 Task: Search one way flight ticket for 5 adults, 2 children, 1 infant in seat and 1 infant on lap in economy from Sault Ste. Marie: Chippewa County International Airport to Rockford: Chicago Rockford International Airport(was Northwest Chicagoland Regional Airport At Rockford) on 5-1-2023. Number of bags: 2 carry on bags. Price is upto 78000. Outbound departure time preference is 19:30.
Action: Mouse moved to (310, 442)
Screenshot: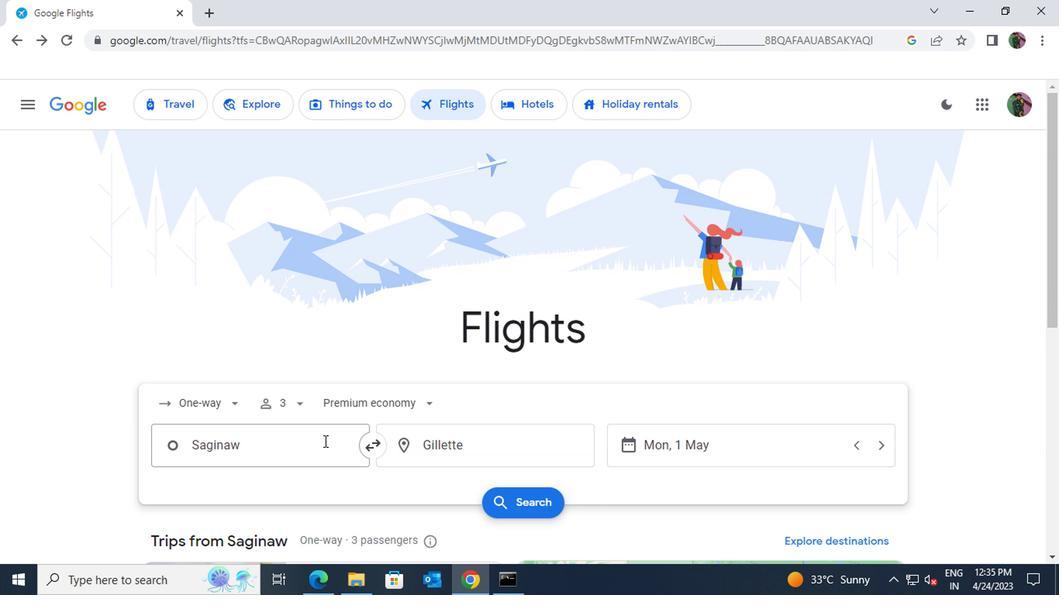 
Action: Mouse pressed left at (310, 442)
Screenshot: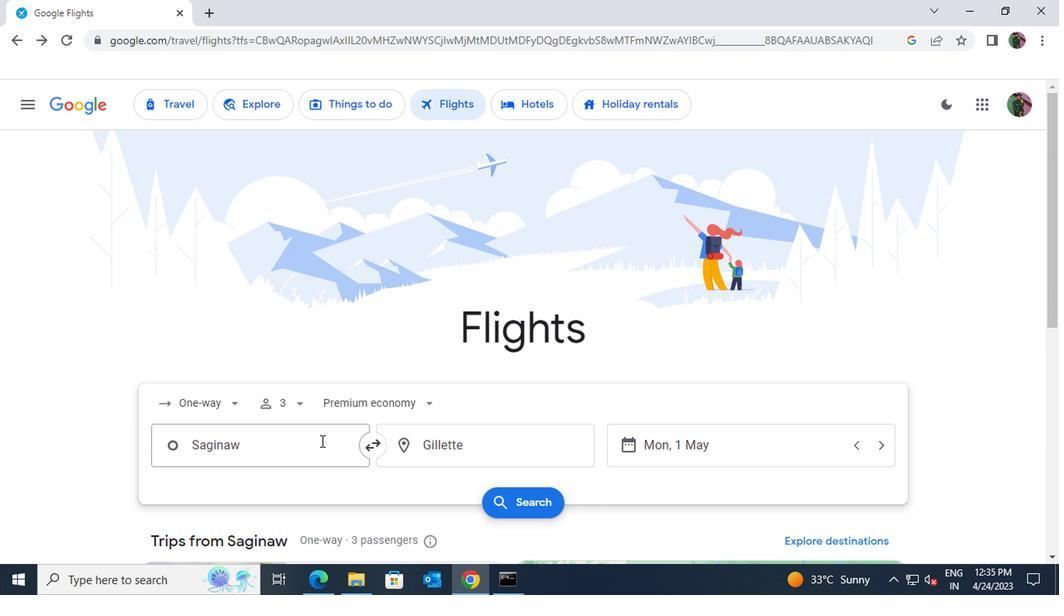 
Action: Mouse moved to (310, 442)
Screenshot: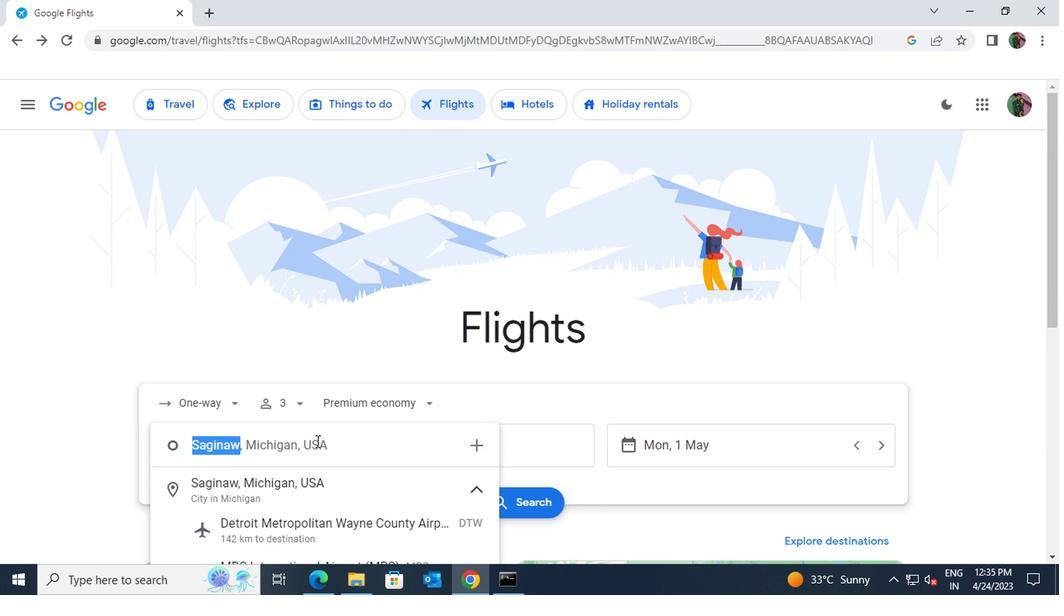 
Action: Key pressed ch
Screenshot: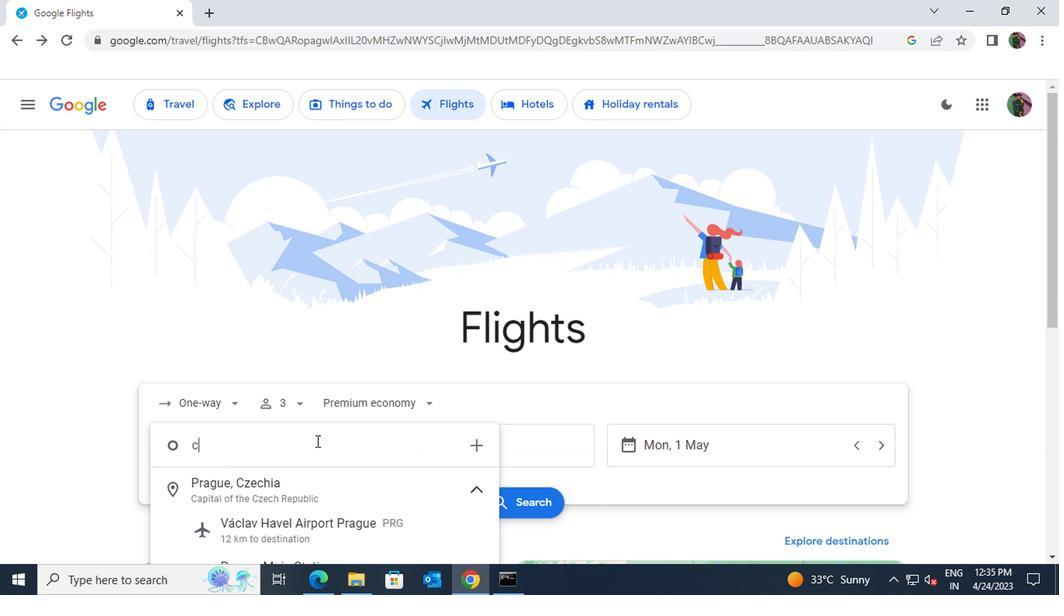 
Action: Mouse moved to (311, 442)
Screenshot: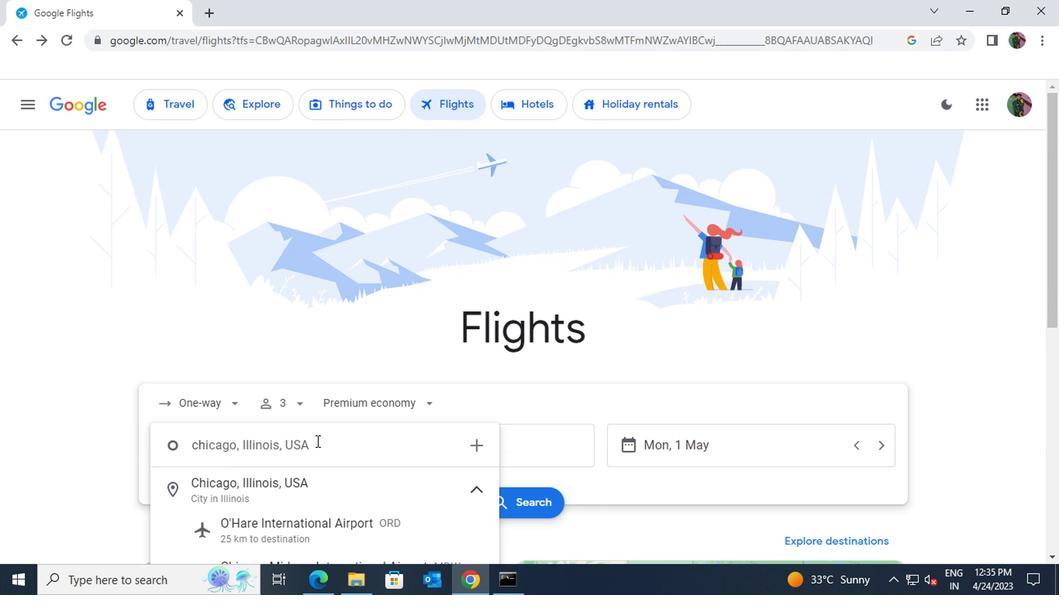 
Action: Key pressed ippw
Screenshot: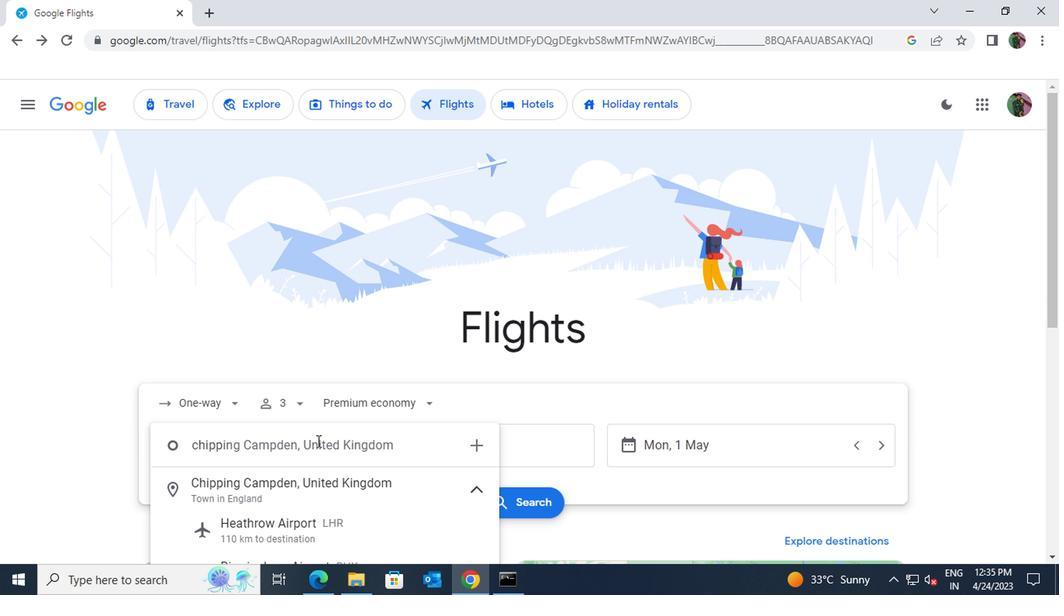 
Action: Mouse moved to (331, 490)
Screenshot: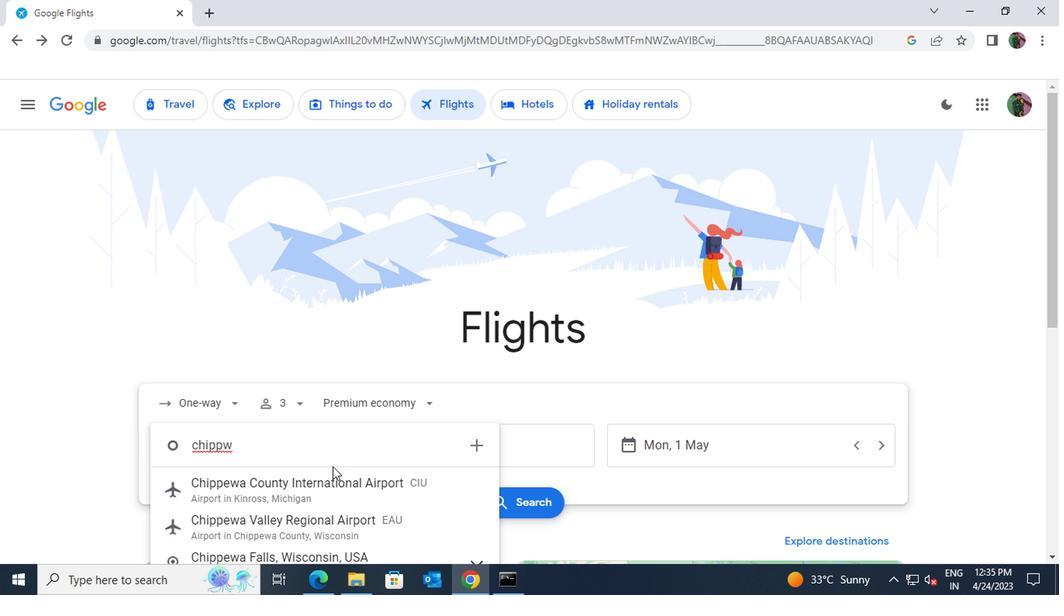 
Action: Mouse pressed left at (331, 490)
Screenshot: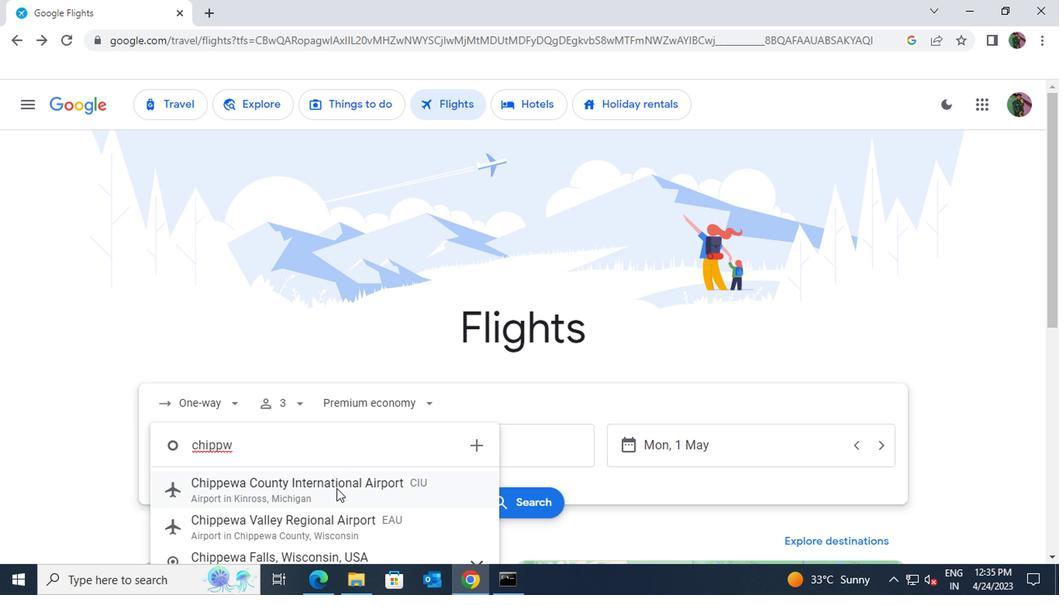 
Action: Mouse moved to (435, 446)
Screenshot: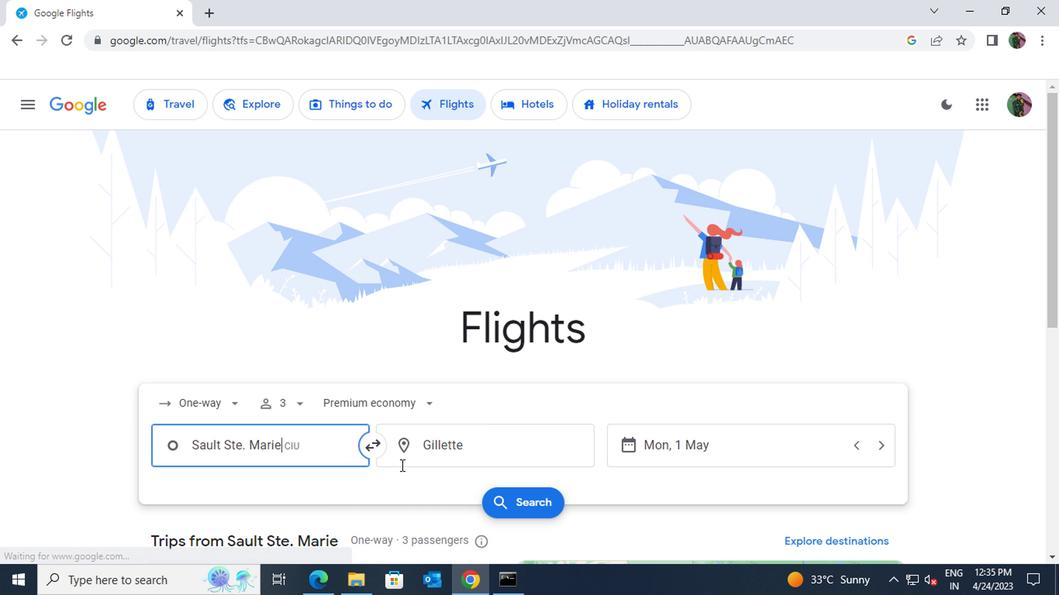 
Action: Mouse pressed left at (435, 446)
Screenshot: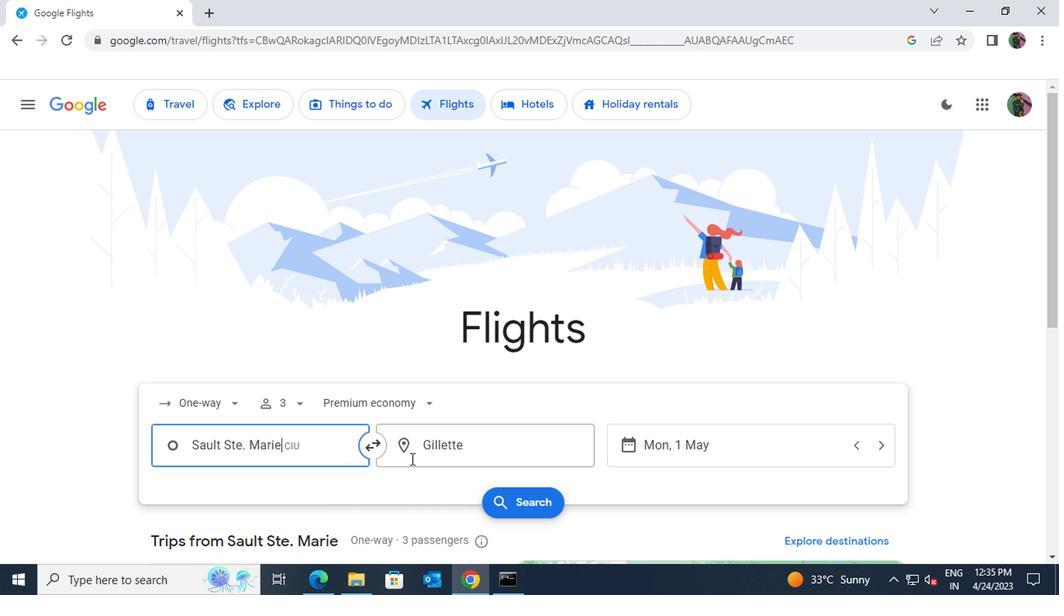 
Action: Key pressed rockford<Key.space>chic
Screenshot: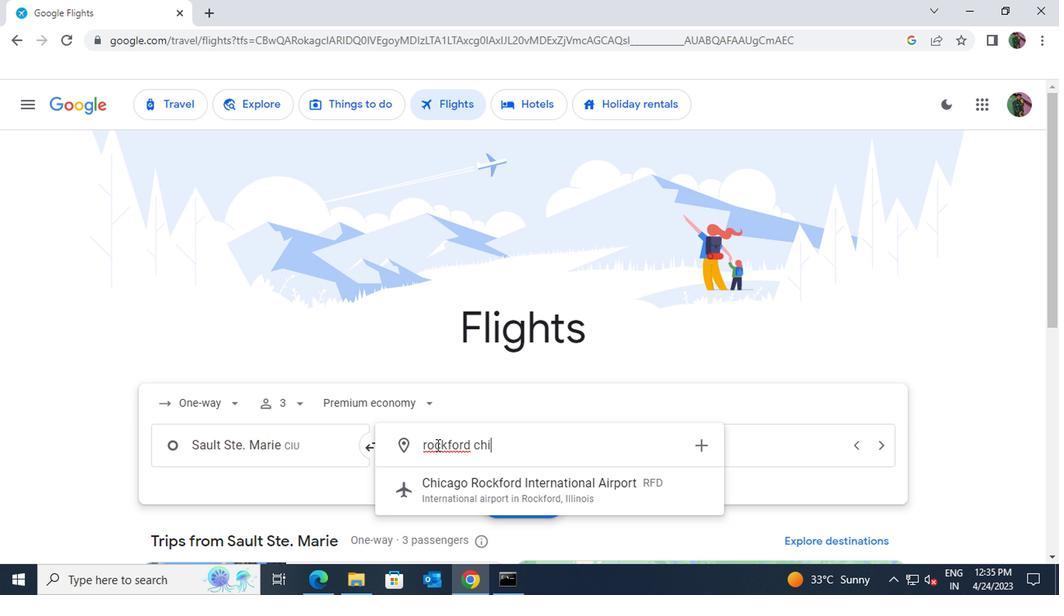 
Action: Mouse moved to (472, 481)
Screenshot: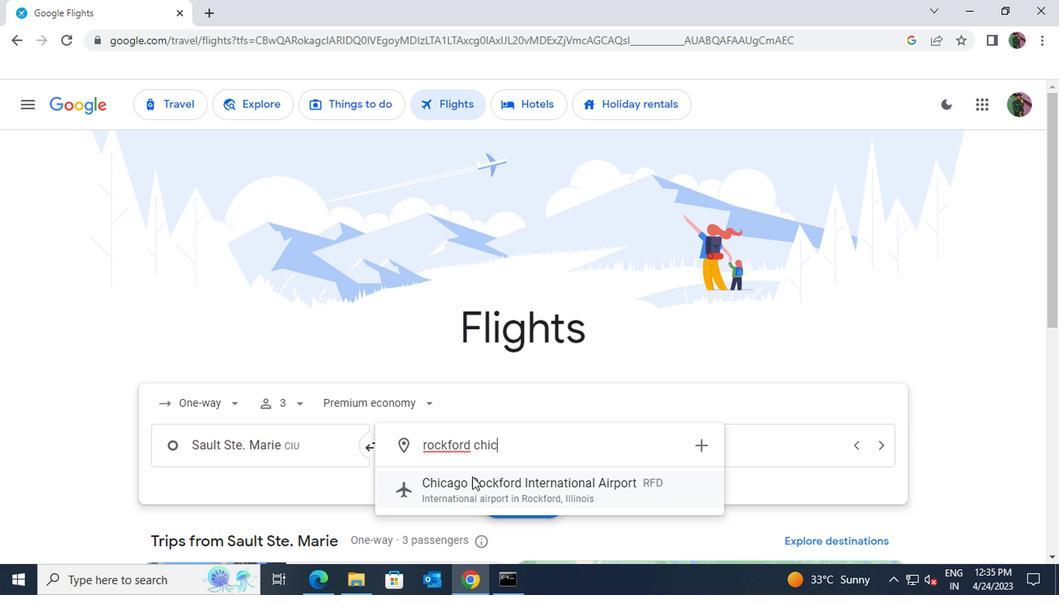 
Action: Mouse pressed left at (472, 481)
Screenshot: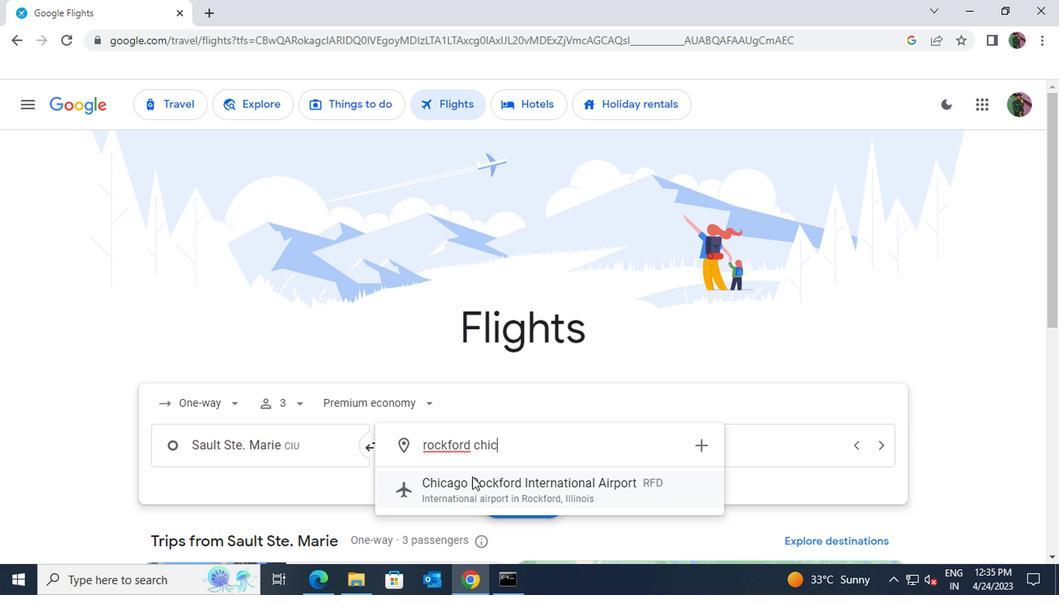
Action: Mouse moved to (290, 405)
Screenshot: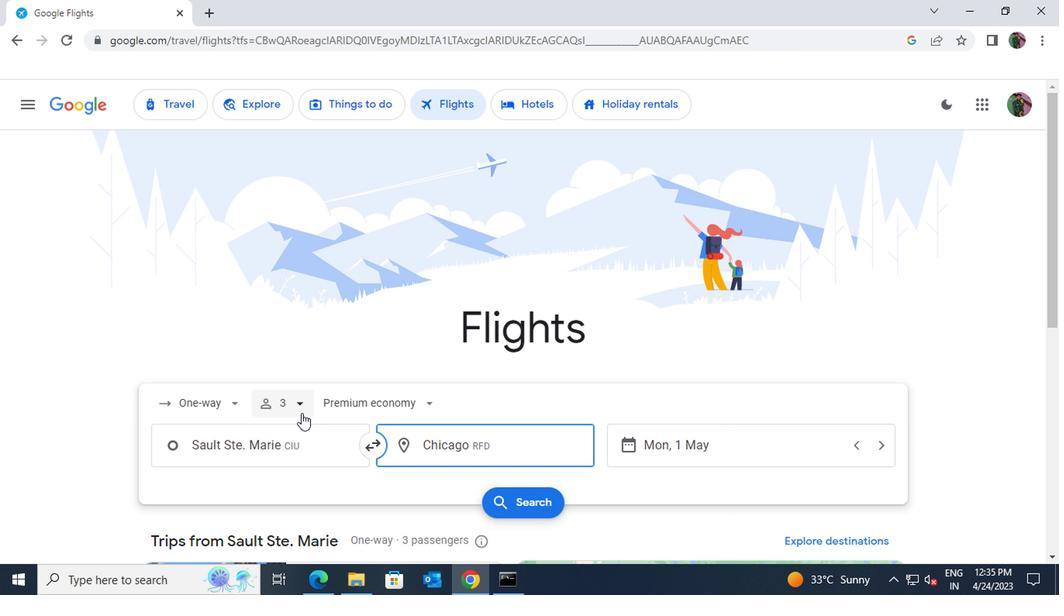 
Action: Mouse pressed left at (290, 405)
Screenshot: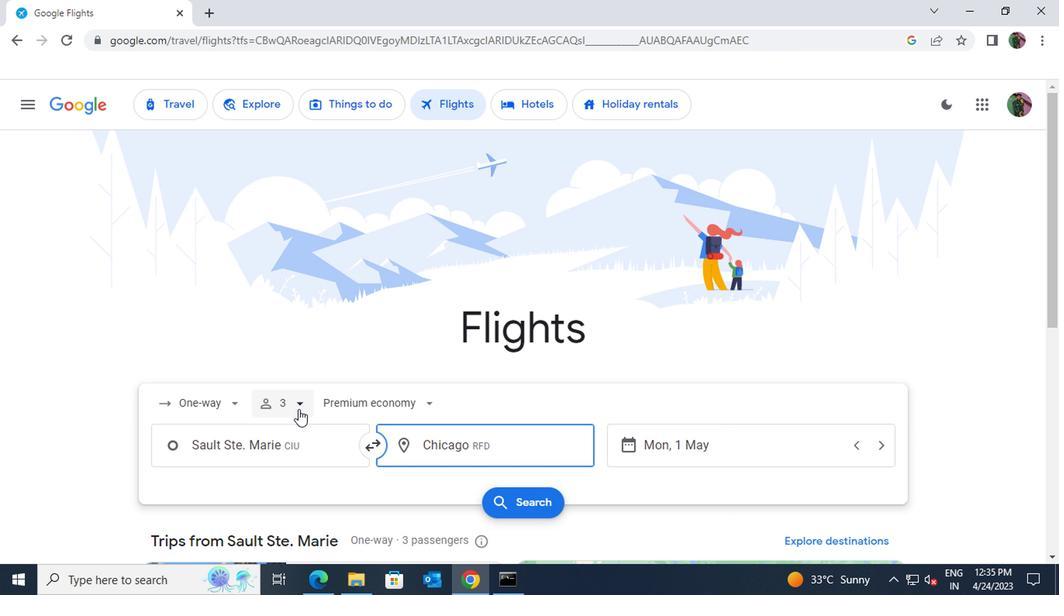 
Action: Mouse moved to (423, 441)
Screenshot: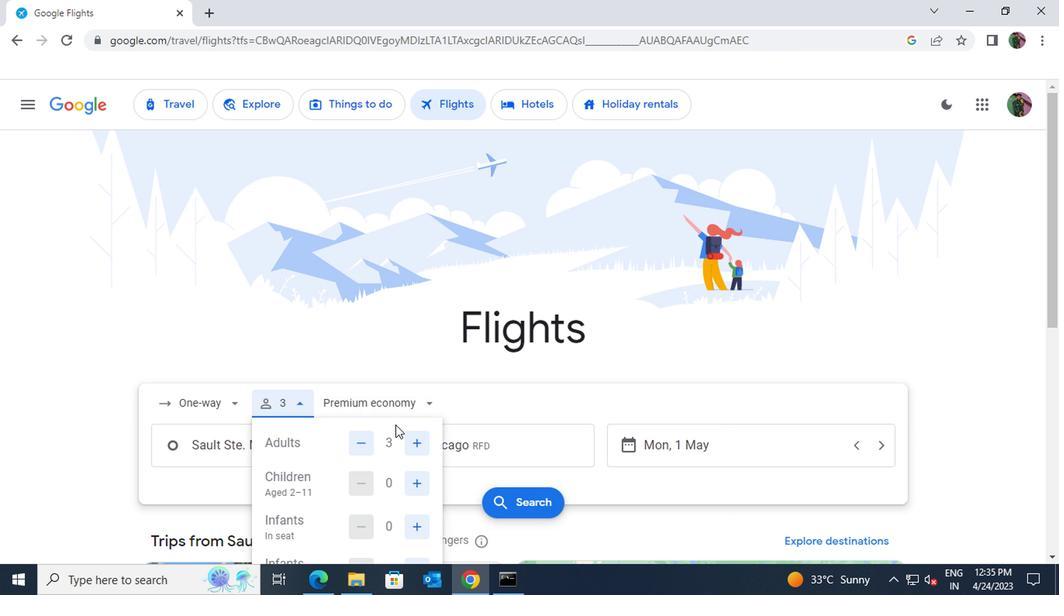
Action: Mouse pressed left at (423, 441)
Screenshot: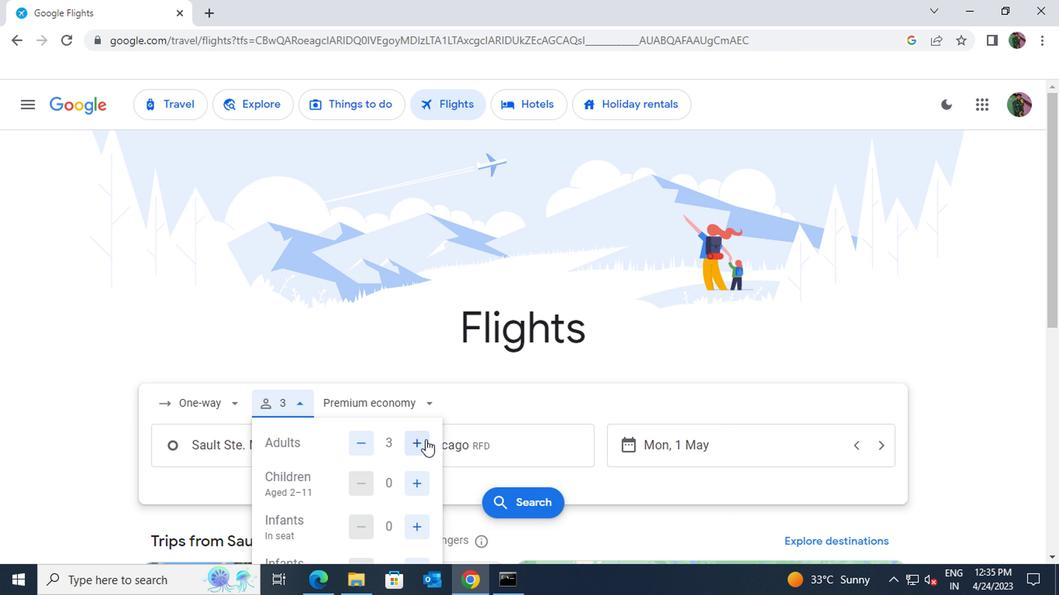 
Action: Mouse moved to (423, 442)
Screenshot: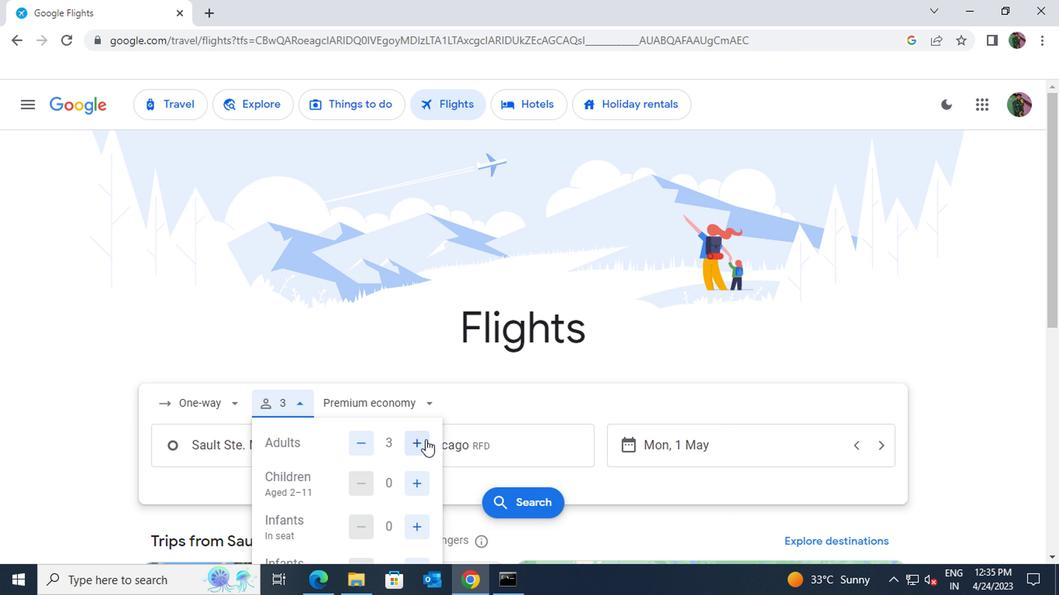 
Action: Mouse pressed left at (423, 442)
Screenshot: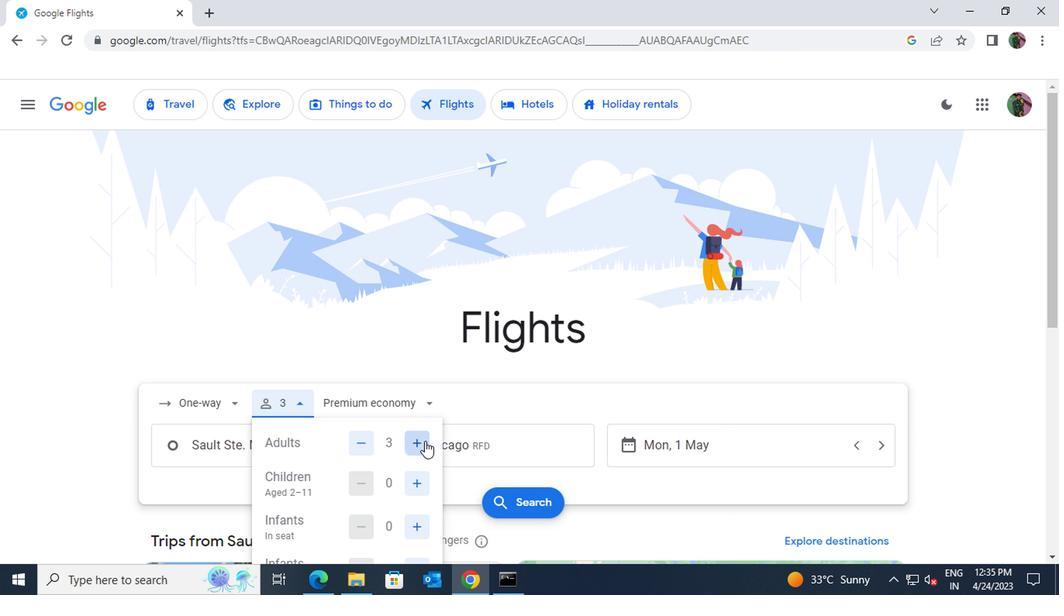 
Action: Mouse moved to (412, 485)
Screenshot: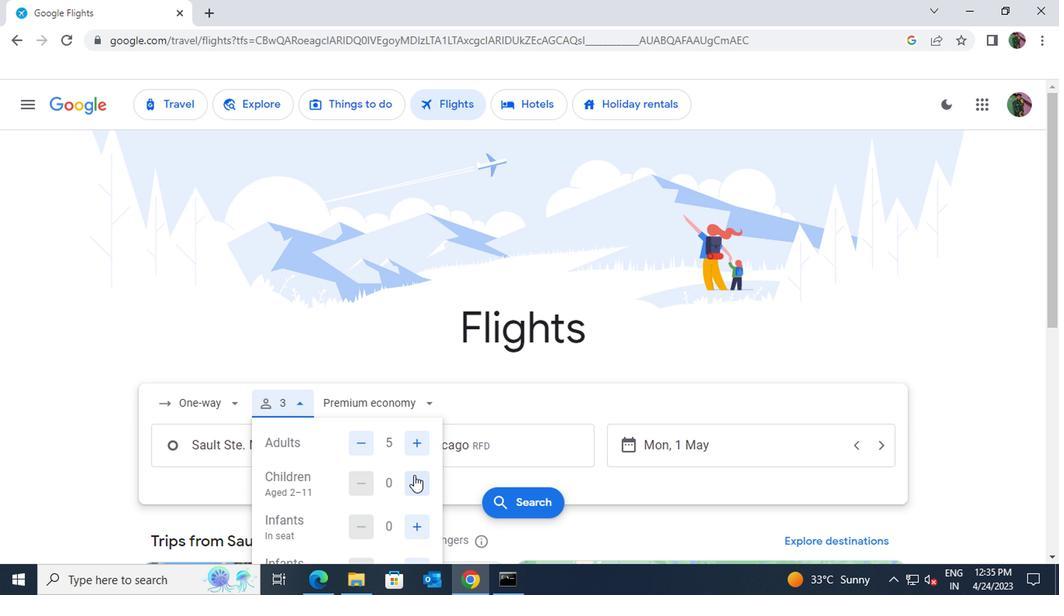 
Action: Mouse pressed left at (412, 485)
Screenshot: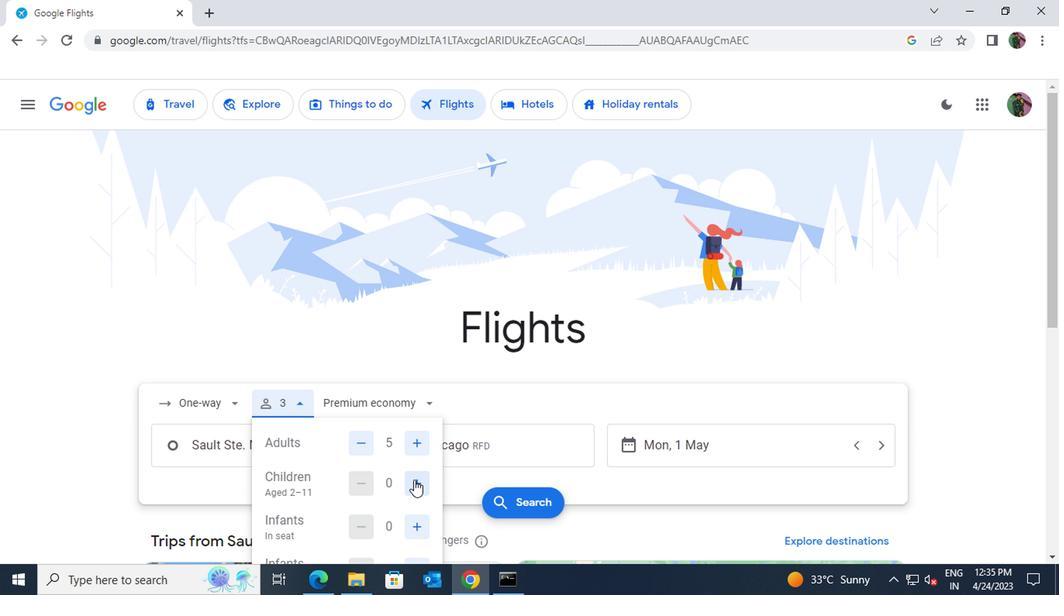 
Action: Mouse moved to (412, 485)
Screenshot: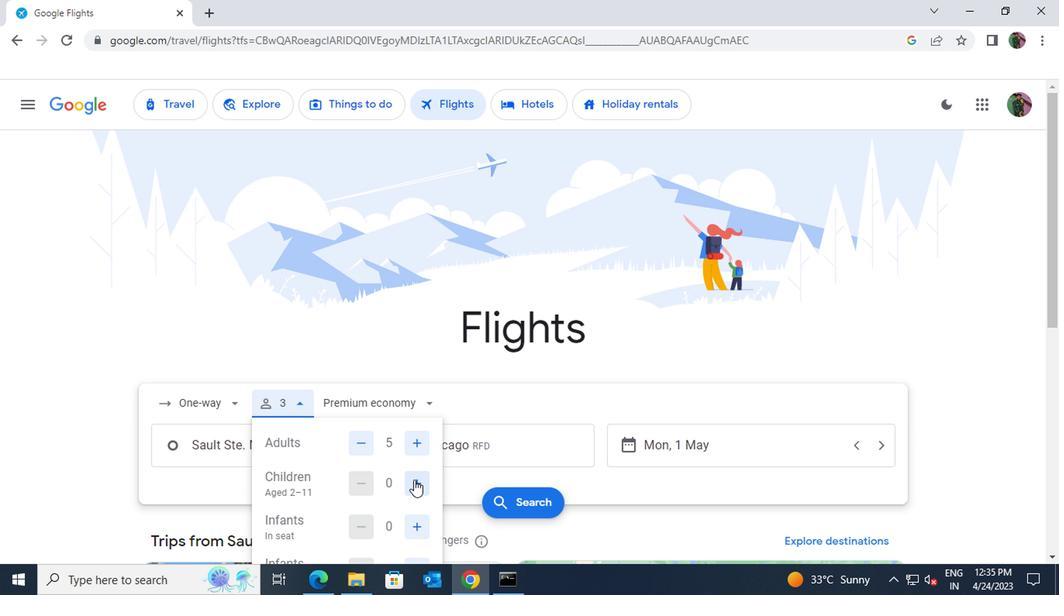 
Action: Mouse pressed left at (412, 485)
Screenshot: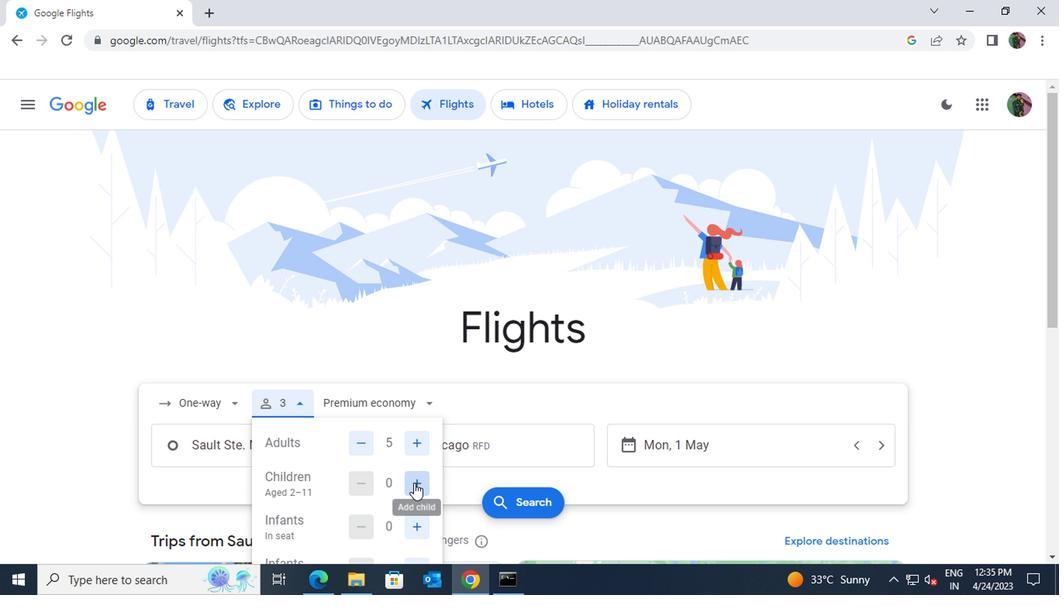 
Action: Mouse scrolled (412, 484) with delta (0, 0)
Screenshot: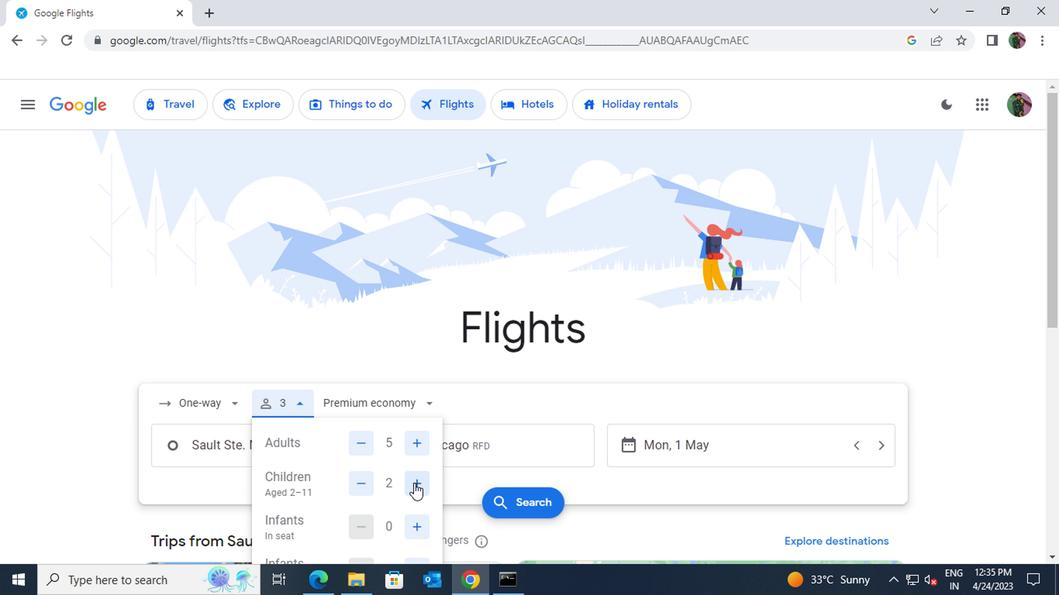 
Action: Mouse moved to (407, 447)
Screenshot: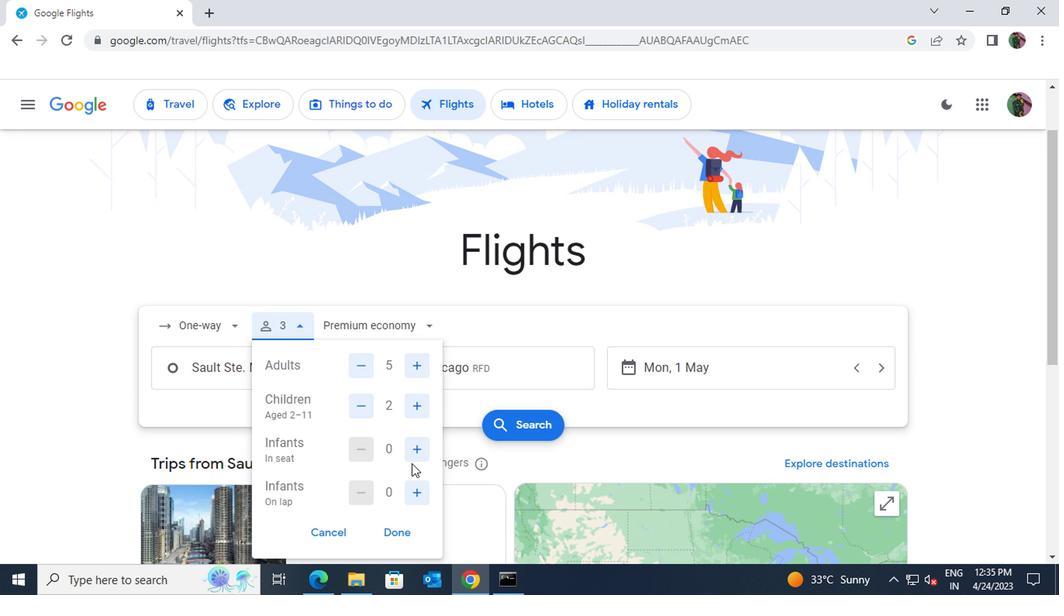 
Action: Mouse pressed left at (407, 447)
Screenshot: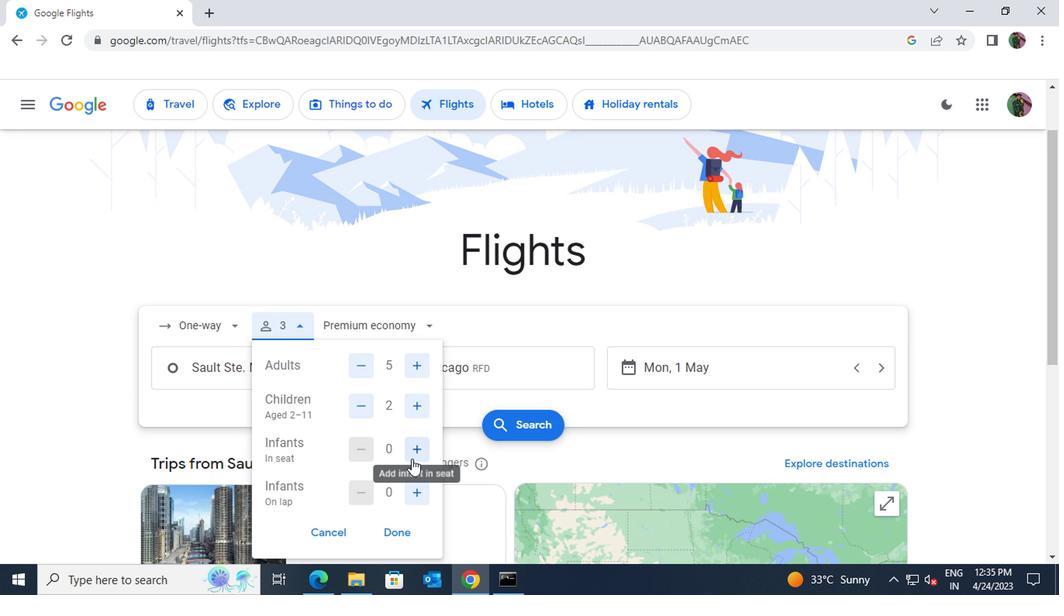 
Action: Mouse moved to (410, 488)
Screenshot: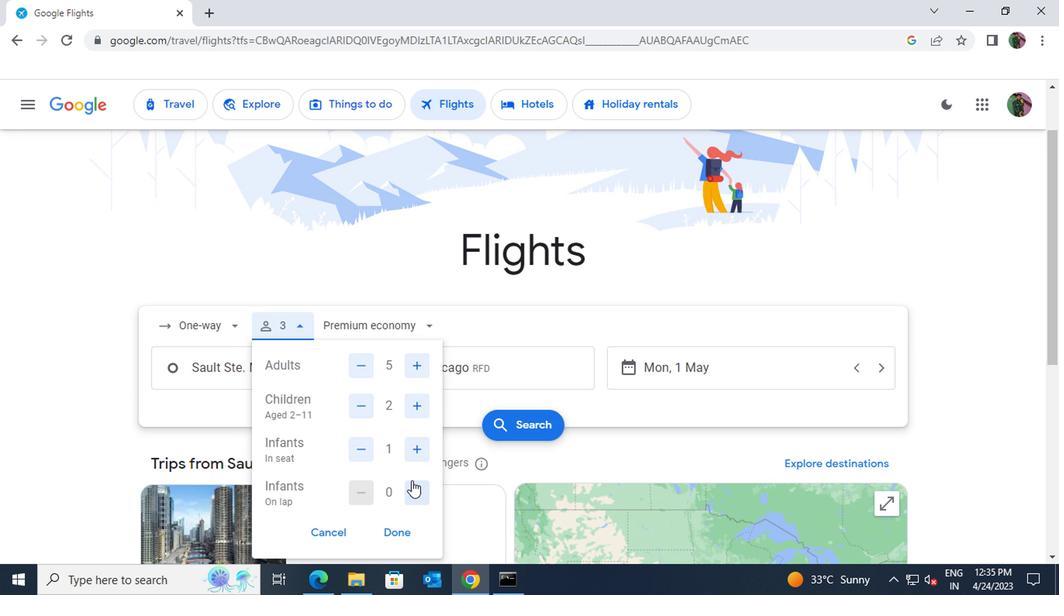 
Action: Mouse pressed left at (410, 488)
Screenshot: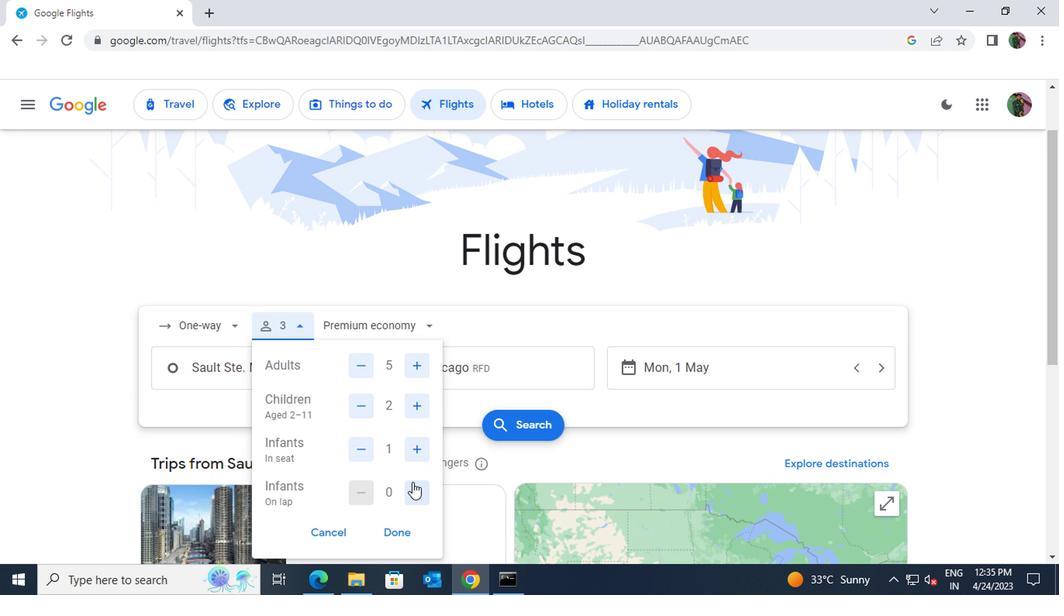 
Action: Mouse moved to (398, 543)
Screenshot: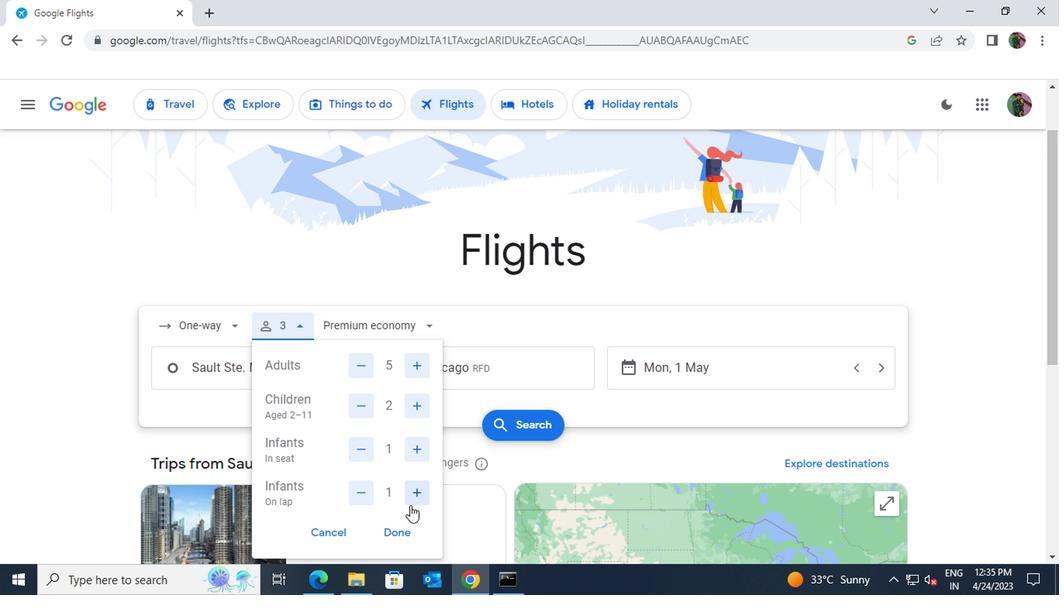 
Action: Mouse pressed left at (398, 543)
Screenshot: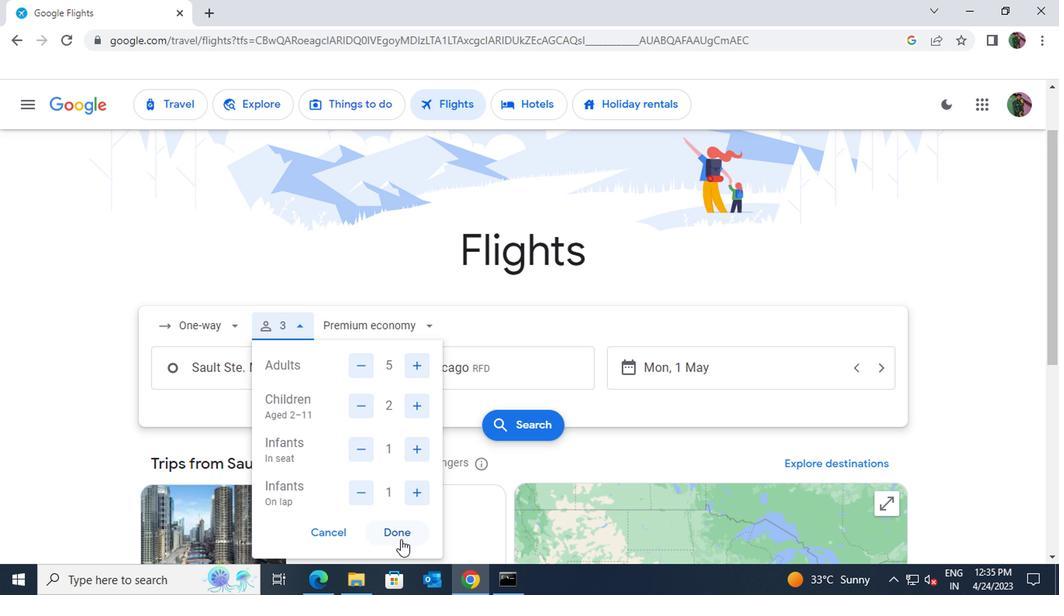 
Action: Mouse moved to (545, 418)
Screenshot: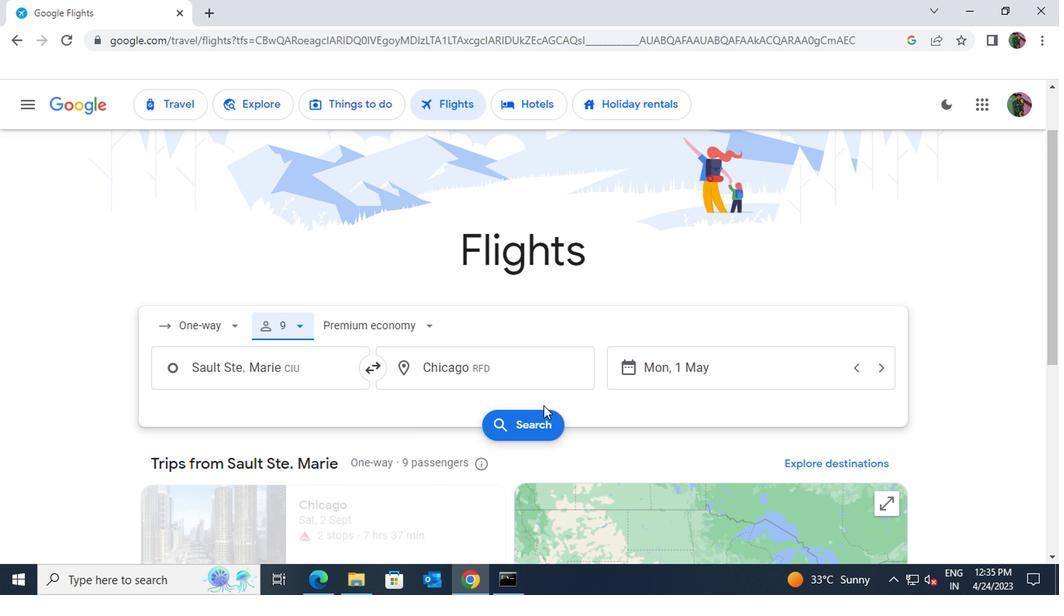 
Action: Mouse pressed left at (545, 418)
Screenshot: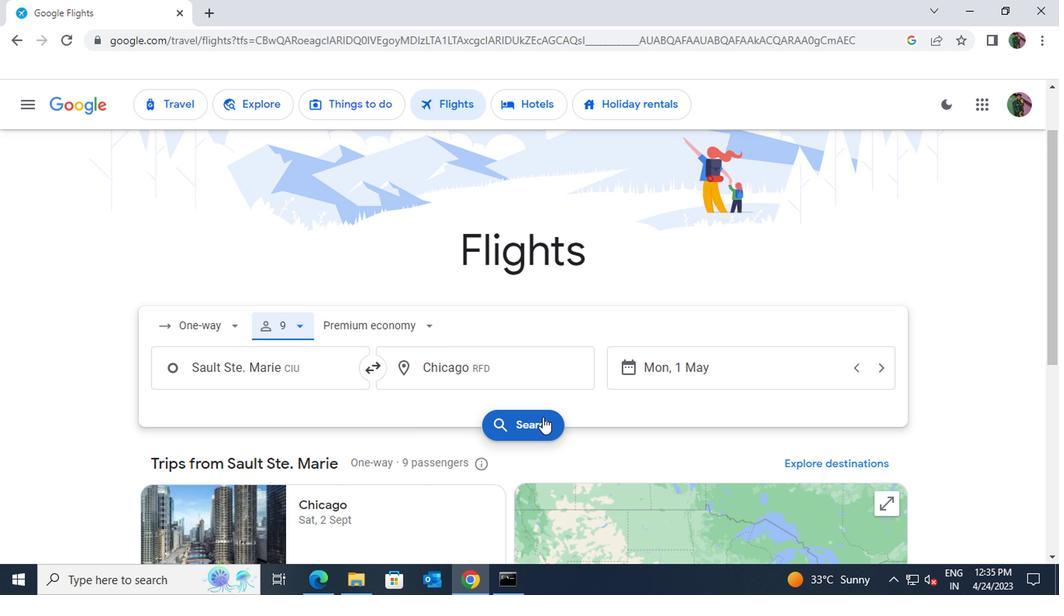 
Action: Mouse moved to (180, 249)
Screenshot: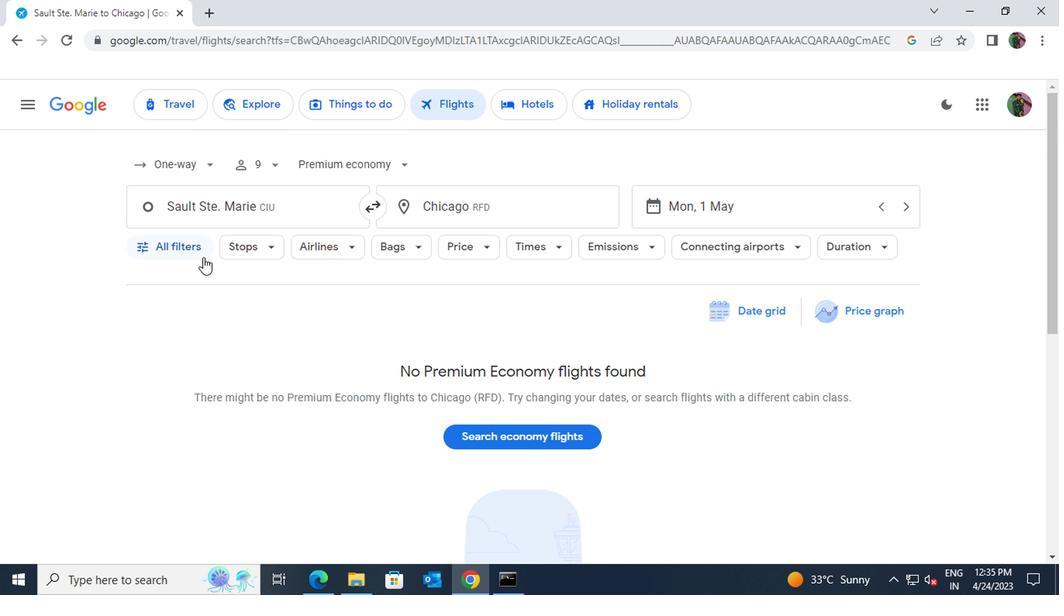
Action: Mouse pressed left at (180, 249)
Screenshot: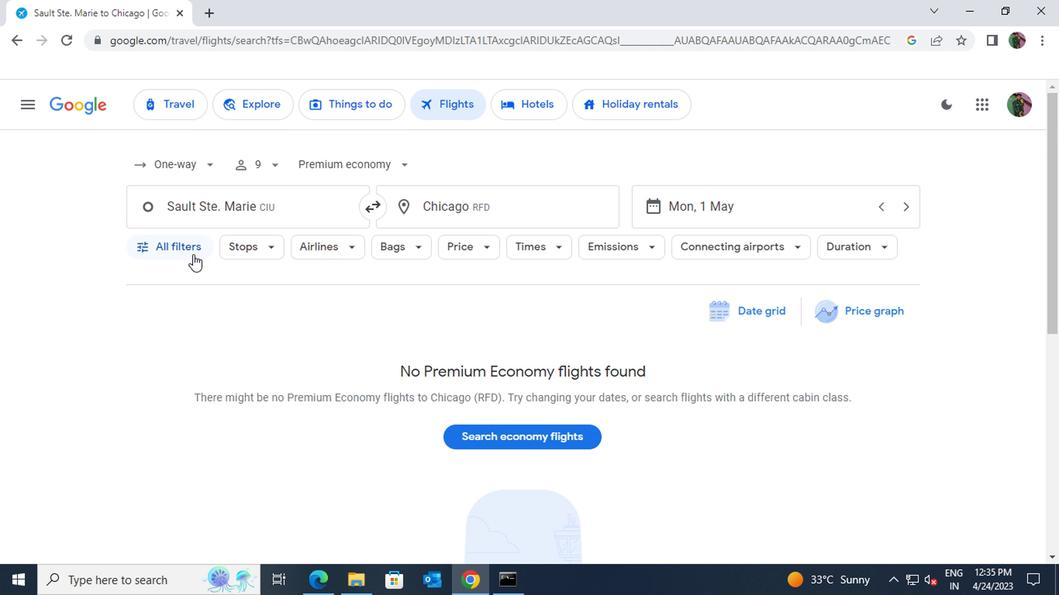 
Action: Mouse moved to (264, 366)
Screenshot: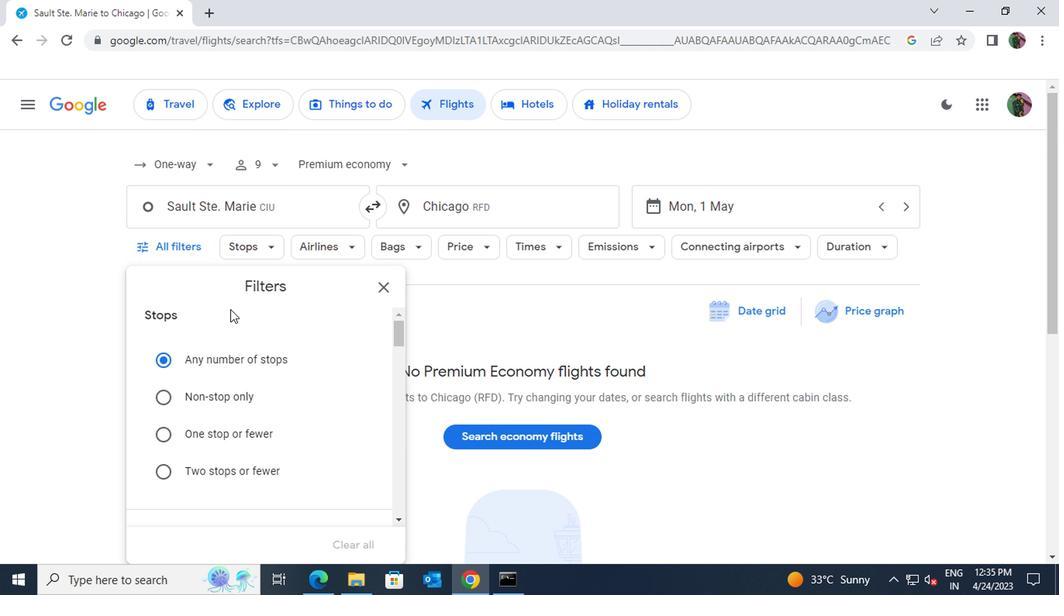 
Action: Mouse scrolled (264, 365) with delta (0, -1)
Screenshot: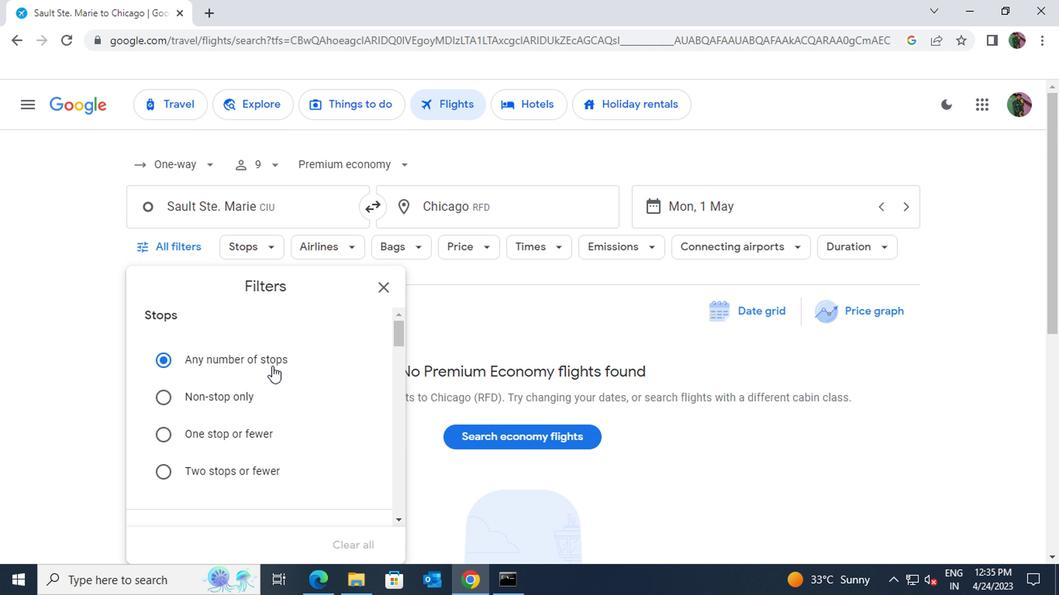 
Action: Mouse scrolled (264, 365) with delta (0, -1)
Screenshot: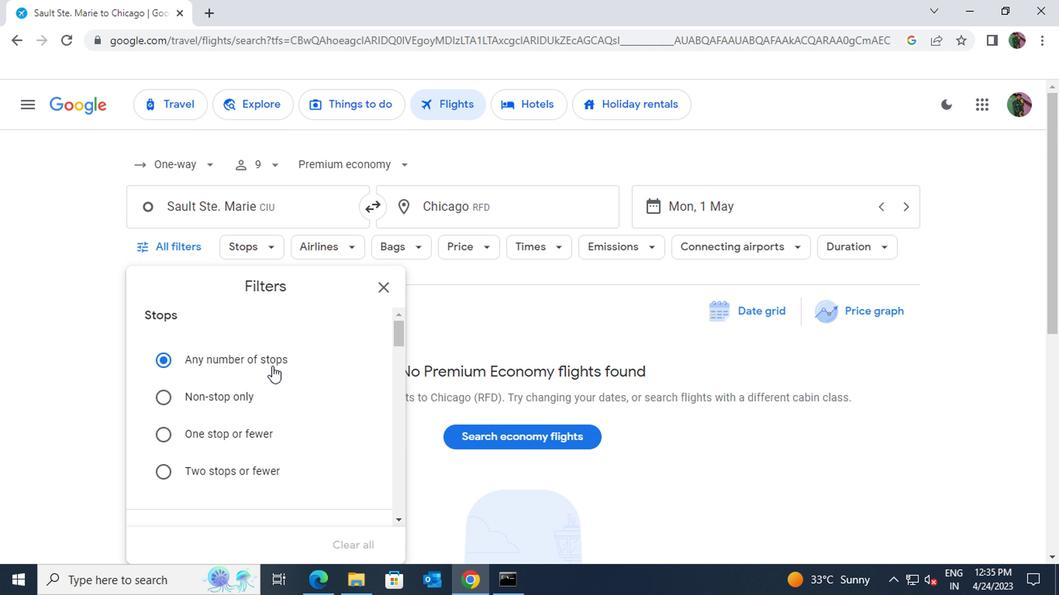 
Action: Mouse moved to (264, 366)
Screenshot: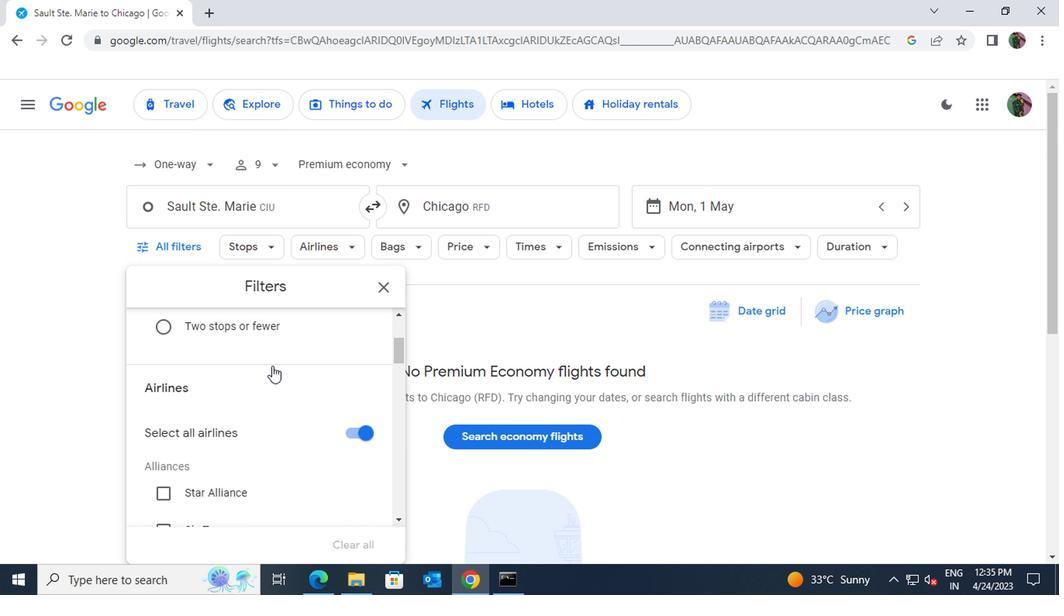
Action: Mouse scrolled (264, 365) with delta (0, -1)
Screenshot: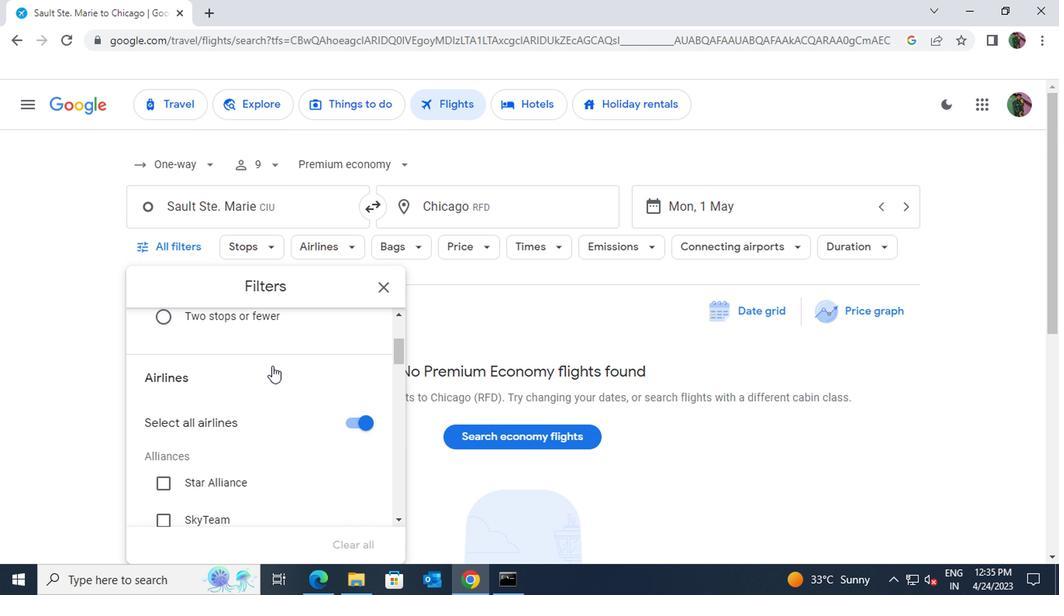 
Action: Mouse scrolled (264, 365) with delta (0, -1)
Screenshot: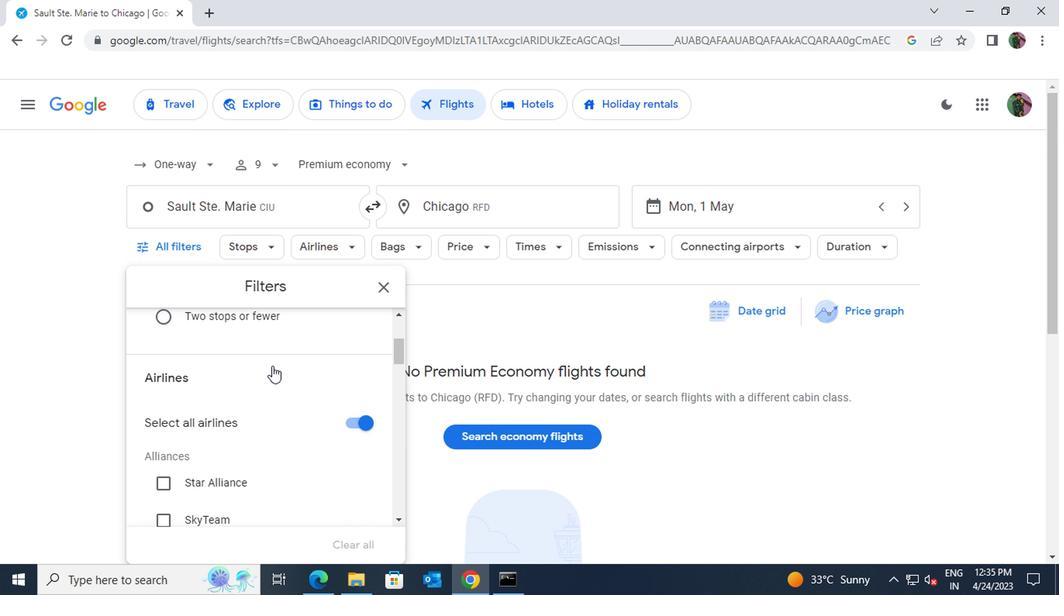 
Action: Mouse scrolled (264, 365) with delta (0, -1)
Screenshot: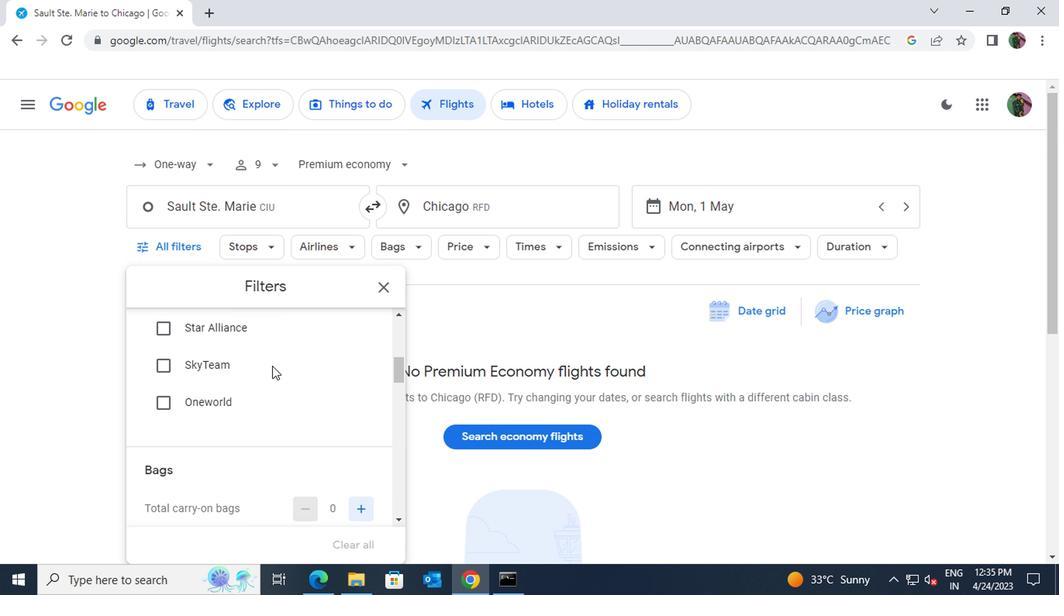 
Action: Mouse moved to (361, 468)
Screenshot: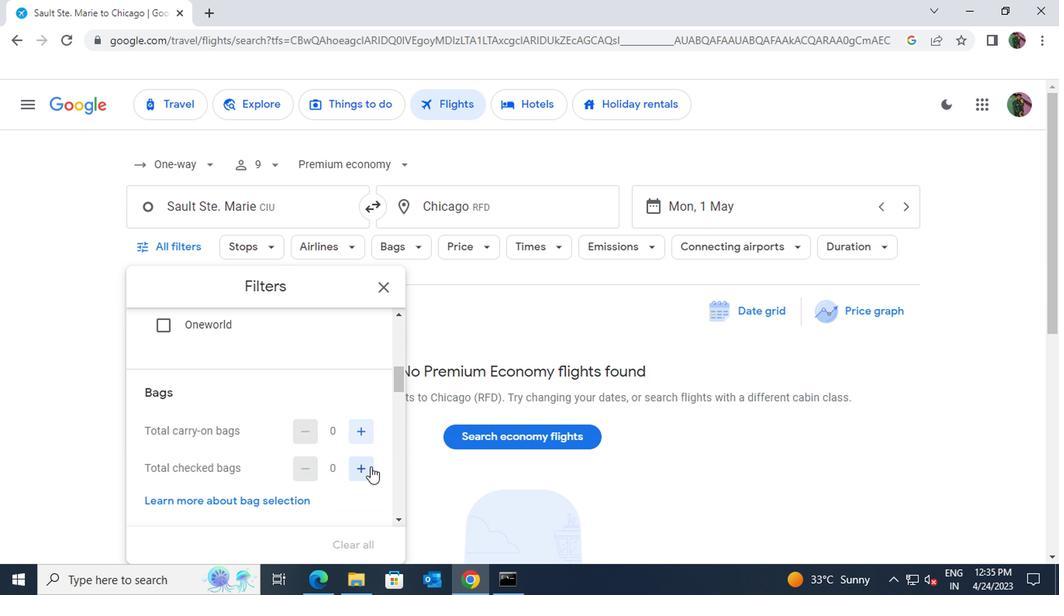 
Action: Mouse pressed left at (361, 468)
Screenshot: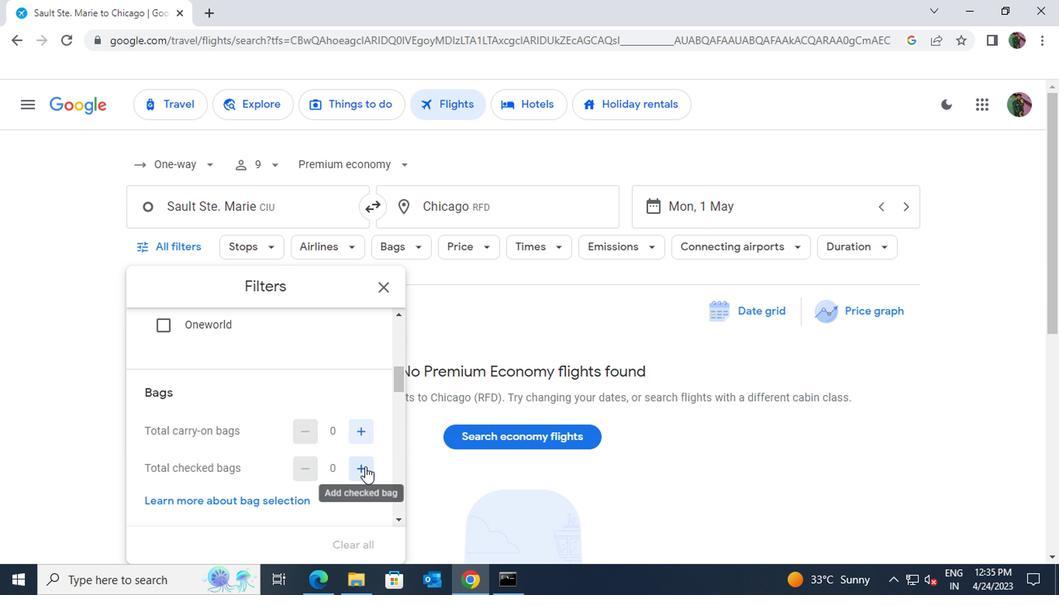 
Action: Mouse pressed left at (361, 468)
Screenshot: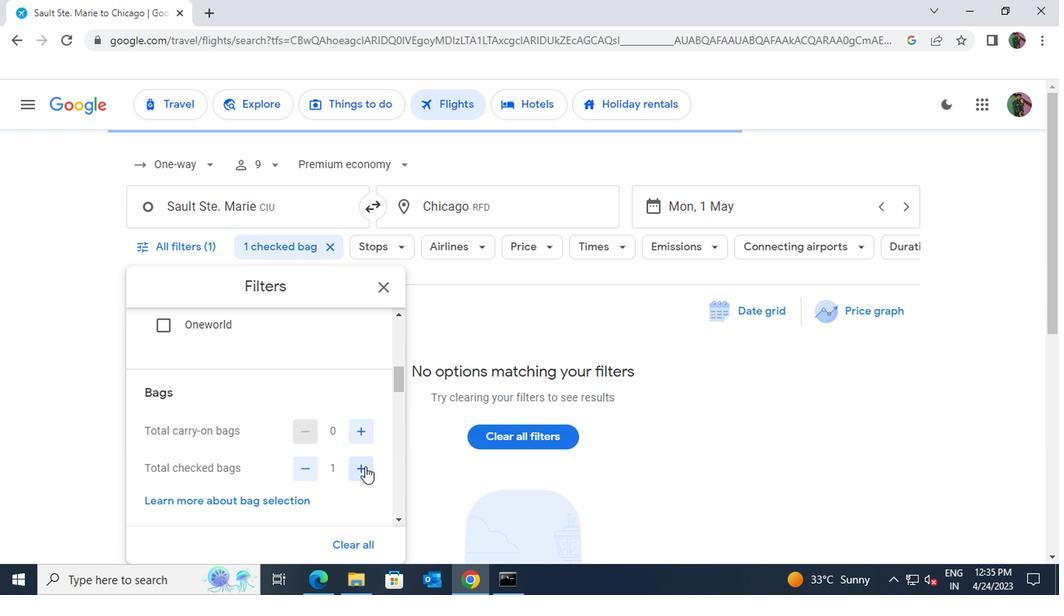 
Action: Mouse moved to (359, 468)
Screenshot: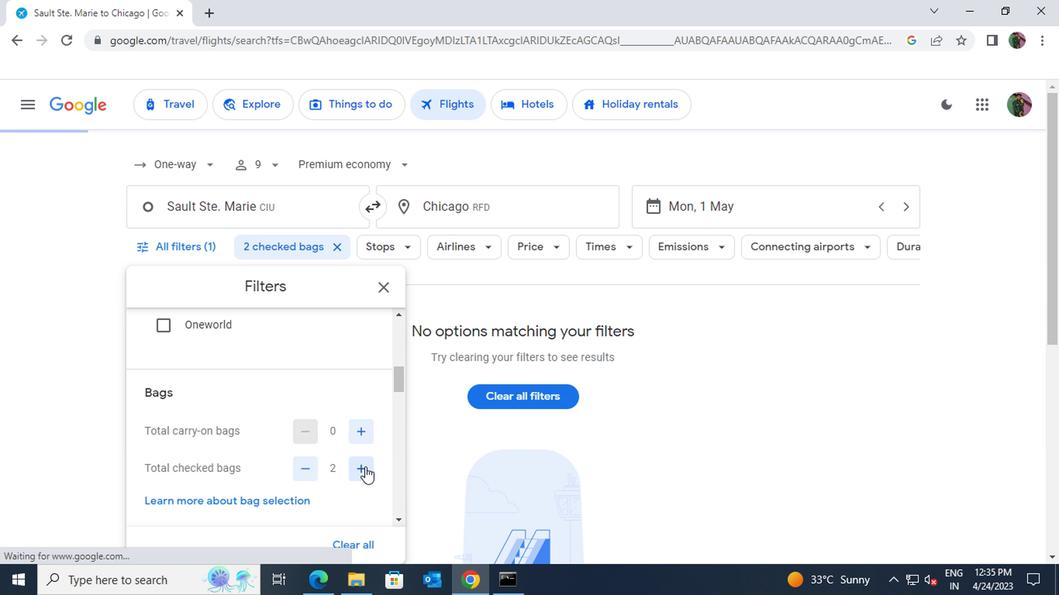 
Action: Mouse scrolled (359, 468) with delta (0, 0)
Screenshot: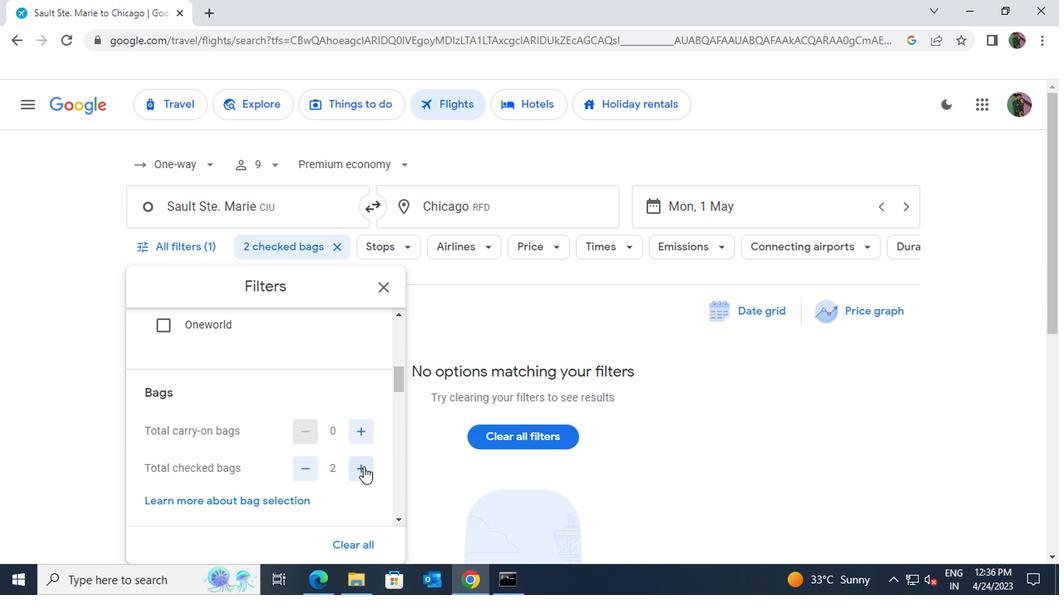 
Action: Mouse moved to (359, 468)
Screenshot: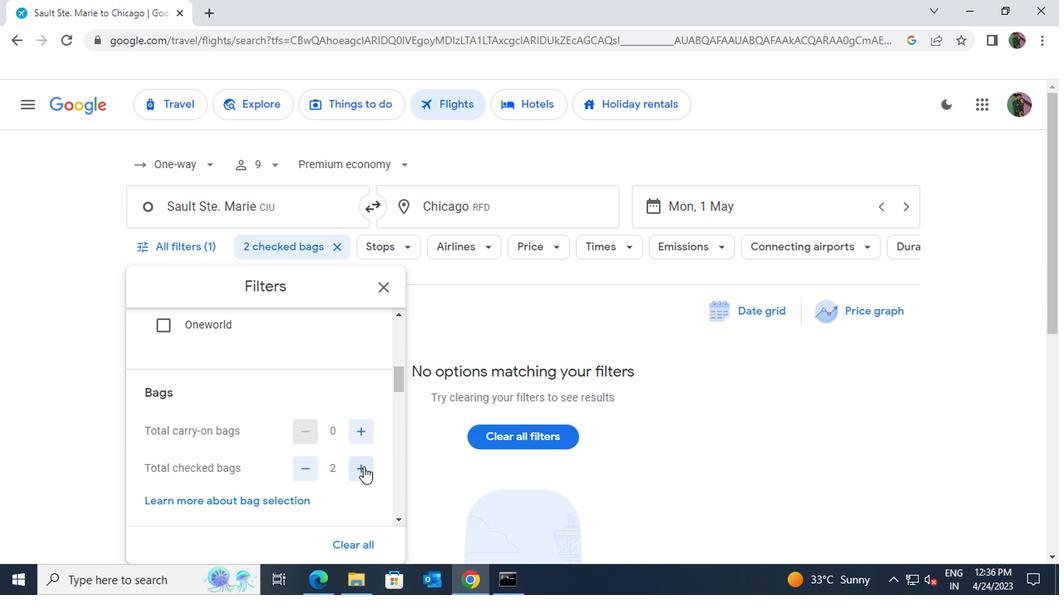 
Action: Mouse scrolled (359, 468) with delta (0, 0)
Screenshot: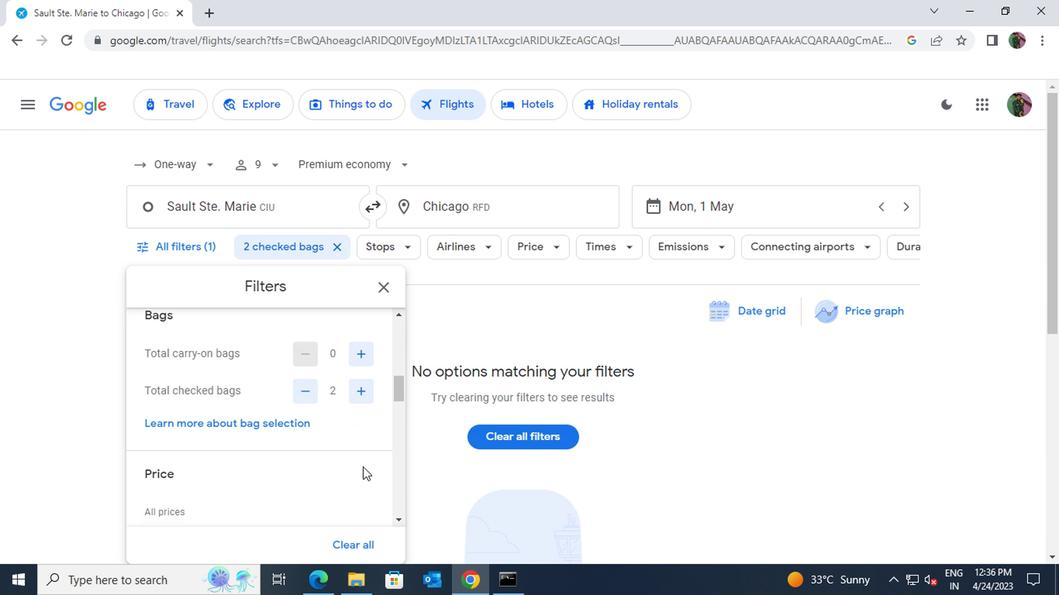 
Action: Mouse pressed left at (359, 468)
Screenshot: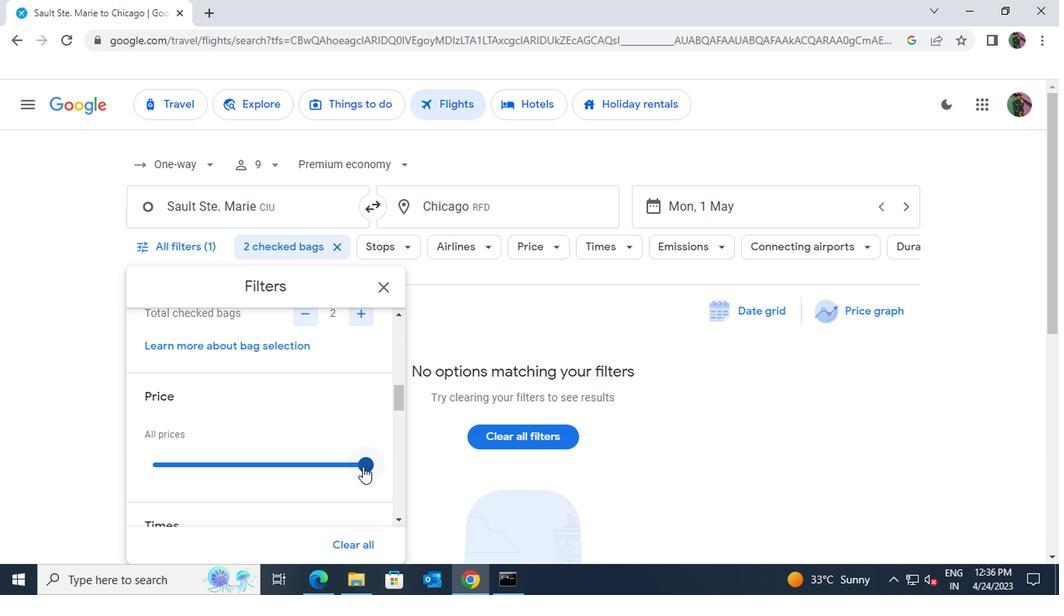 
Action: Mouse moved to (264, 462)
Screenshot: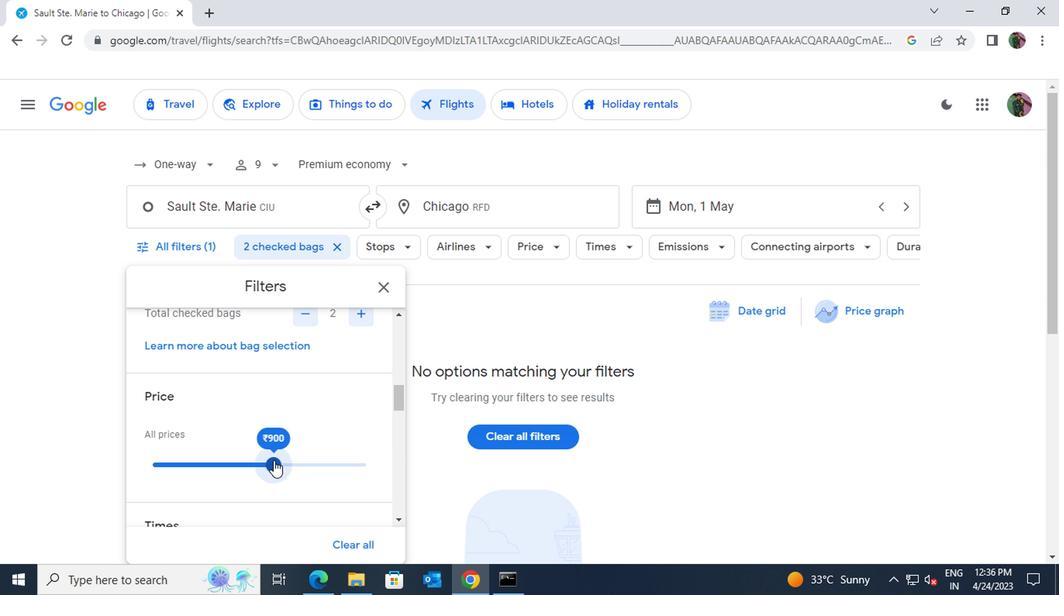 
Action: Mouse scrolled (264, 461) with delta (0, -1)
Screenshot: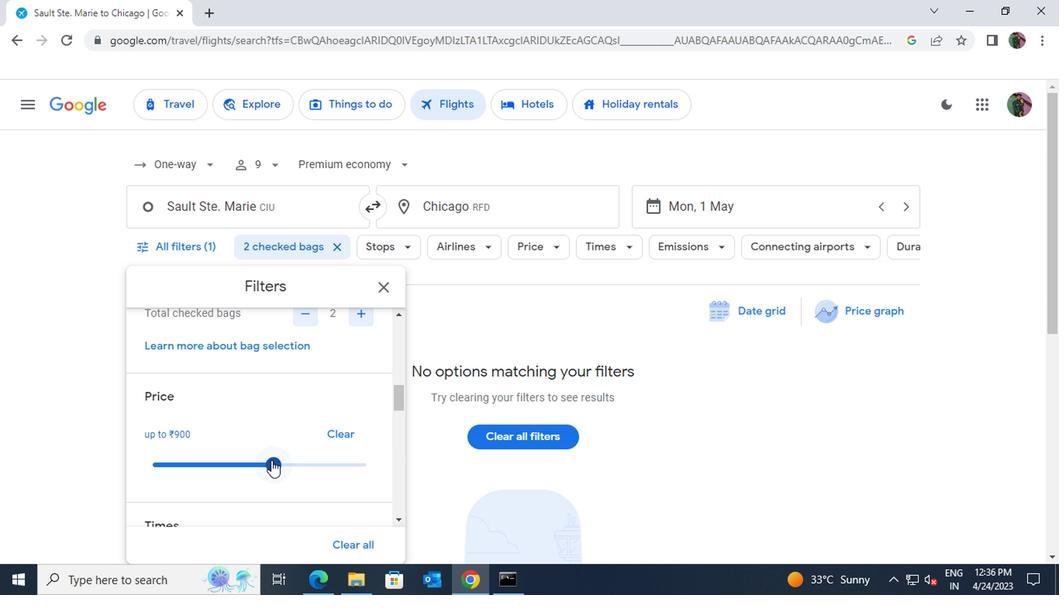 
Action: Mouse scrolled (264, 461) with delta (0, -1)
Screenshot: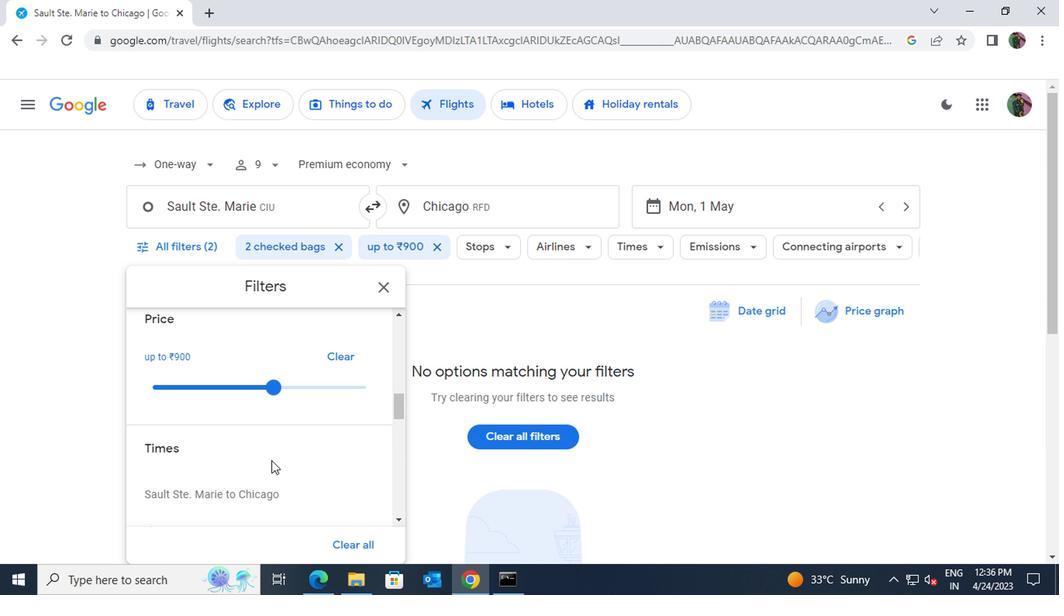 
Action: Mouse scrolled (264, 461) with delta (0, -1)
Screenshot: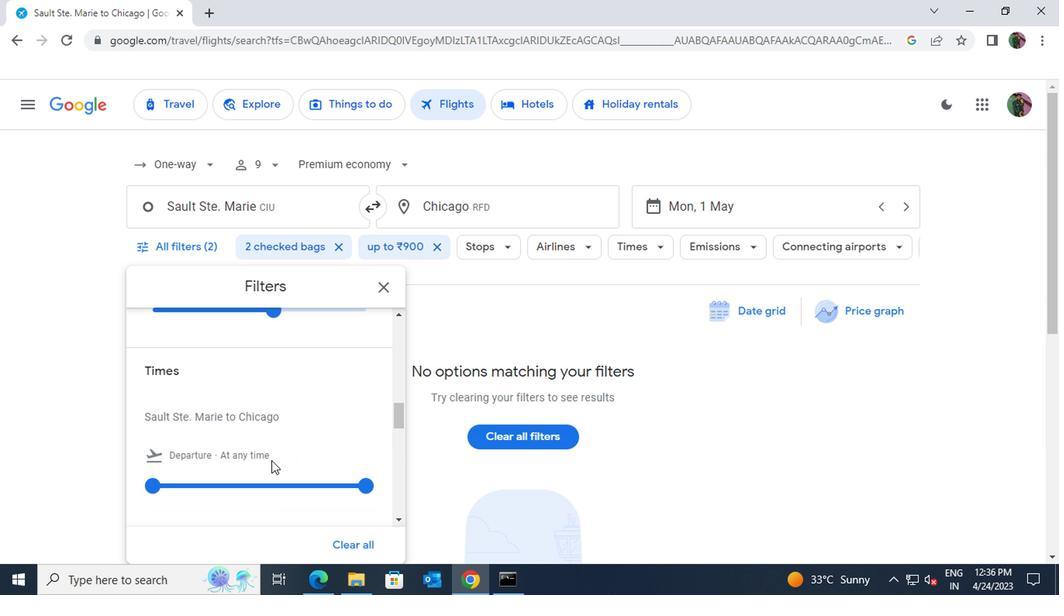 
Action: Mouse moved to (352, 415)
Screenshot: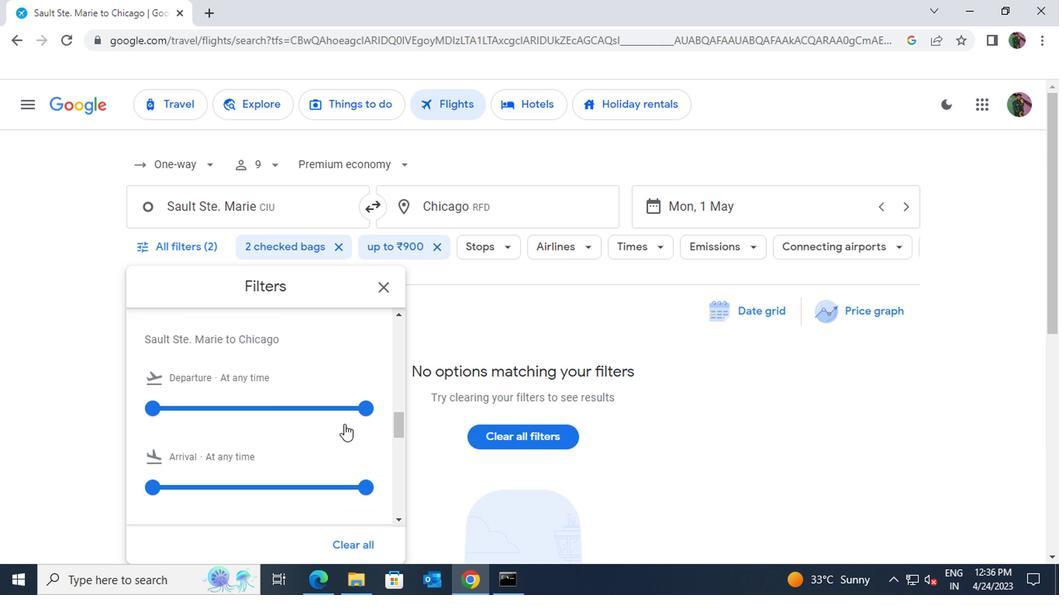 
Action: Mouse pressed left at (352, 415)
Screenshot: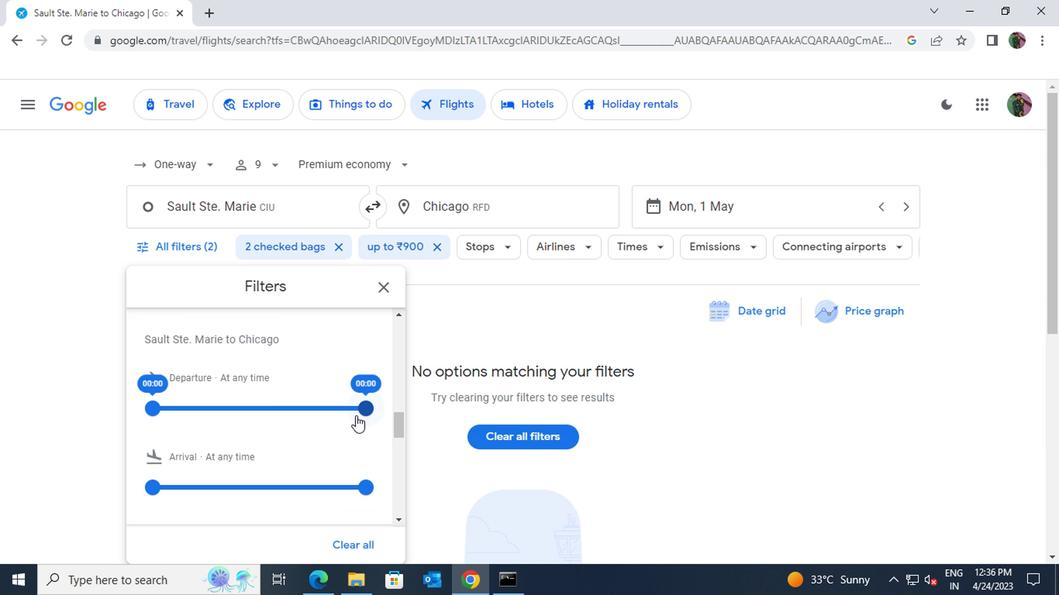 
Action: Mouse moved to (301, 415)
Screenshot: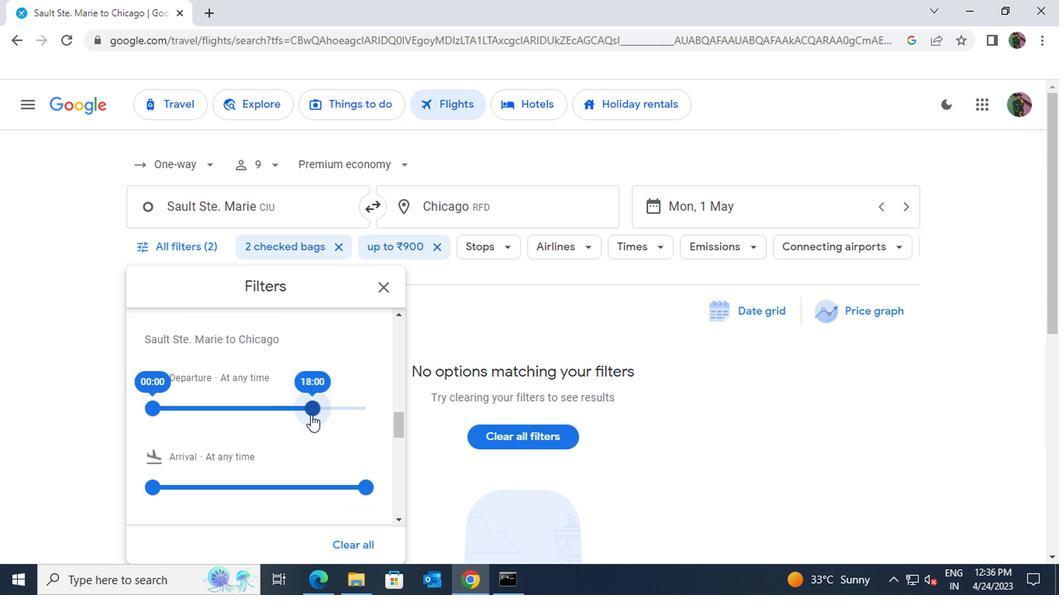 
